 Task: Create an event for the project update with the client.
Action: Mouse pressed left at (378, 251)
Screenshot: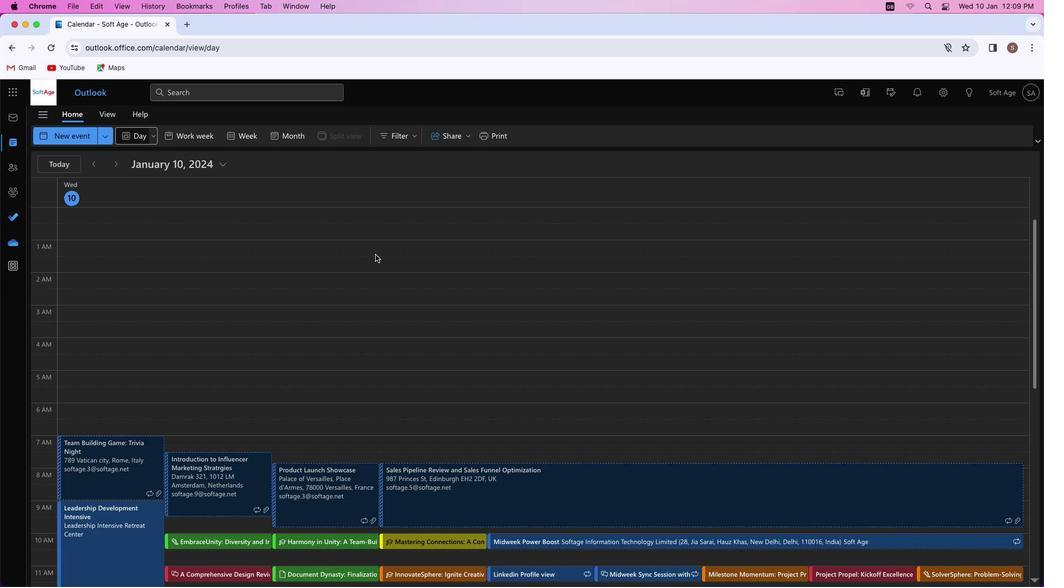 
Action: Mouse moved to (71, 132)
Screenshot: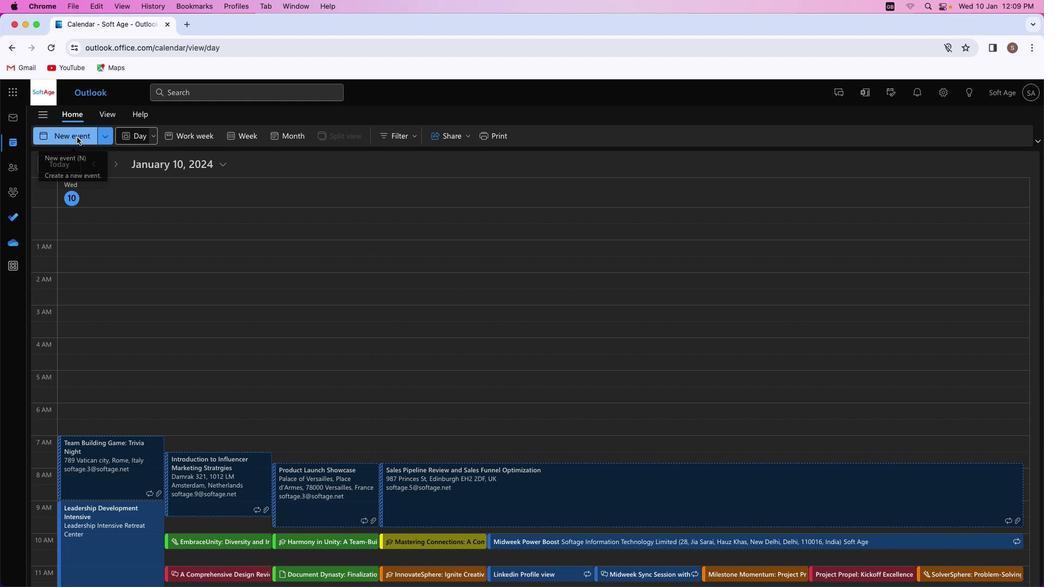 
Action: Mouse pressed left at (71, 132)
Screenshot: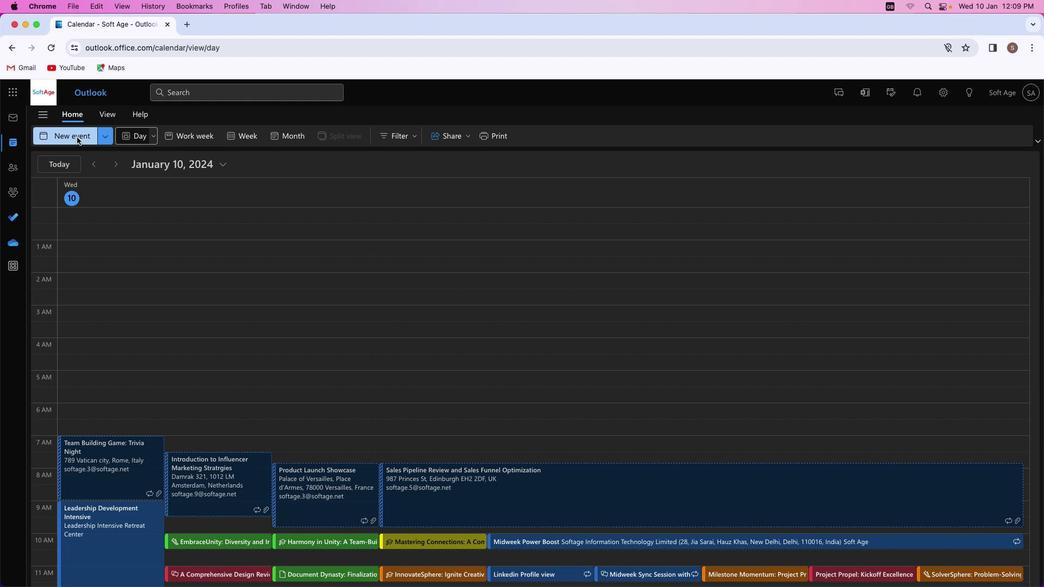 
Action: Mouse moved to (272, 197)
Screenshot: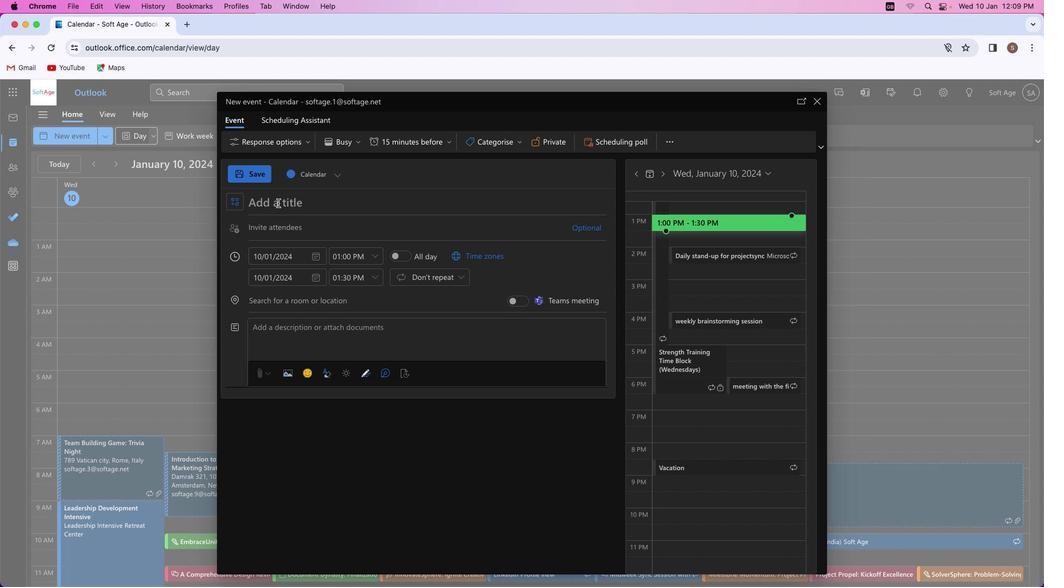 
Action: Mouse pressed left at (272, 197)
Screenshot: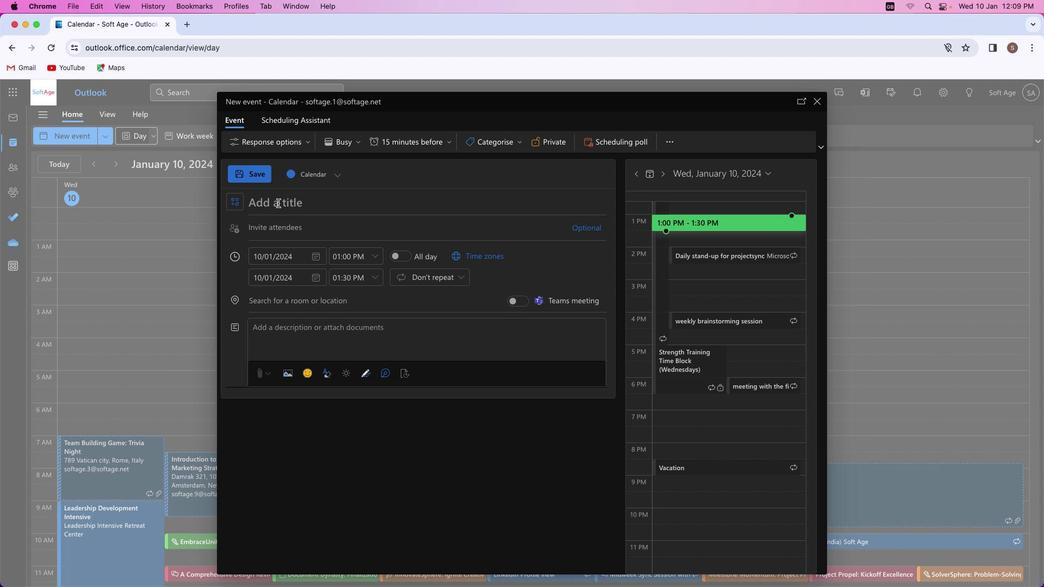 
Action: Key pressed Key.shift'C''l''i''e''n''t'Key.spaceKey.shift'C''o''n''n''e''c''t'Key.shift_r':'Key.spaceKey.shift_r'P''r''o''j''e''c''t'Key.spaceKey.shift_r'U''p''d''a''t''e'Key.spaceKey.shift'S''e''s''s''i''o''n'
Screenshot: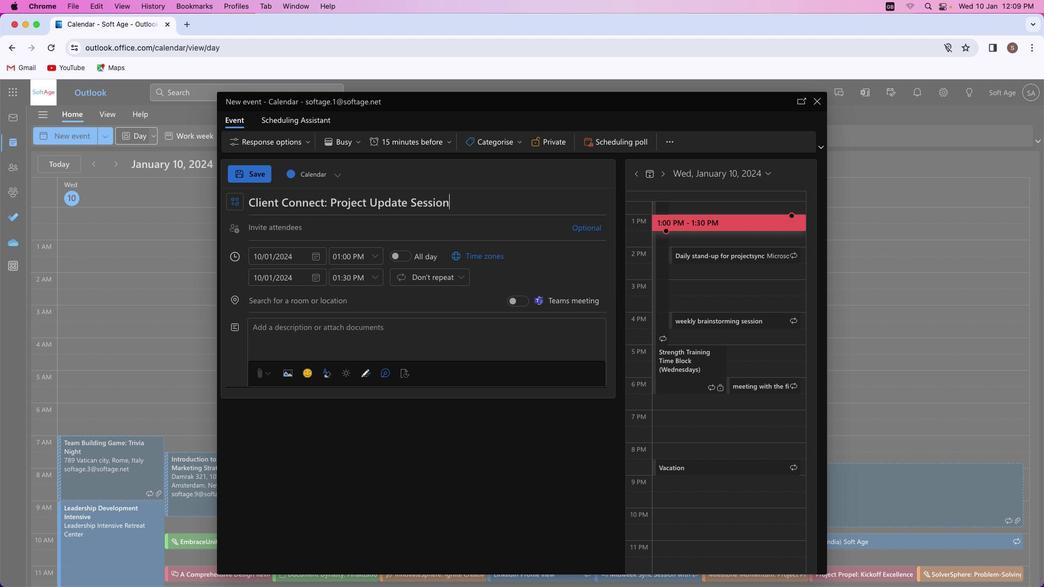 
Action: Mouse moved to (284, 221)
Screenshot: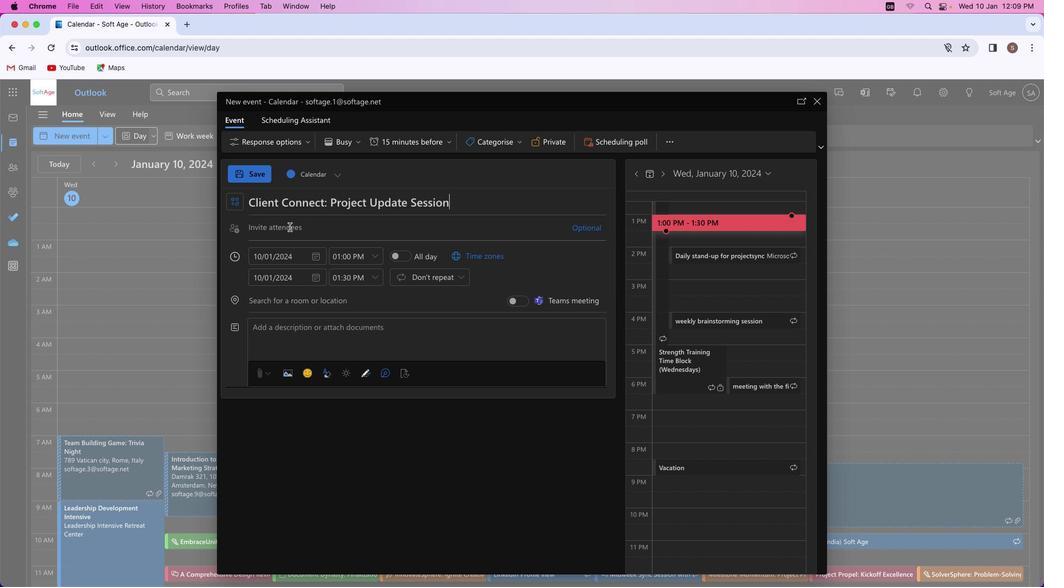 
Action: Mouse pressed left at (284, 221)
Screenshot: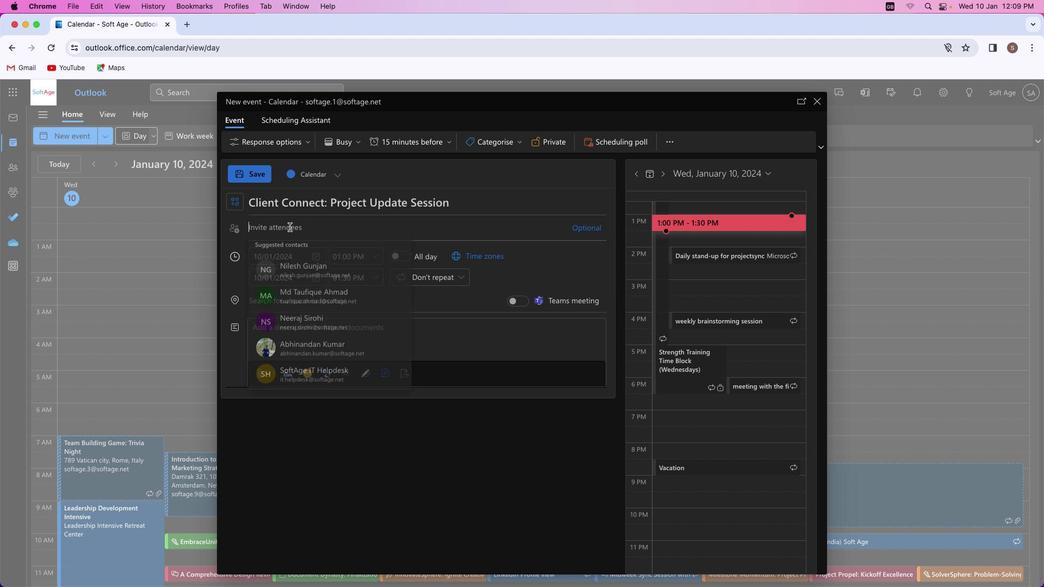 
Action: Mouse moved to (284, 221)
Screenshot: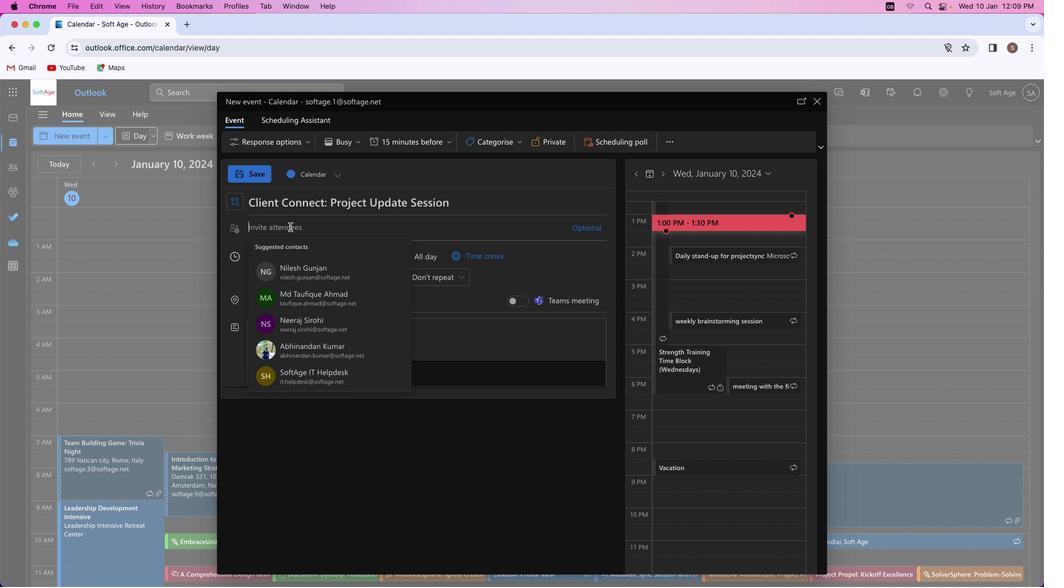 
Action: Key pressed 's''h''i''v''a''m''y''a''d''a''v''s''m''4''1'Key.shift'@''o''u''t''l''o''o''k''.''c''o''m'
Screenshot: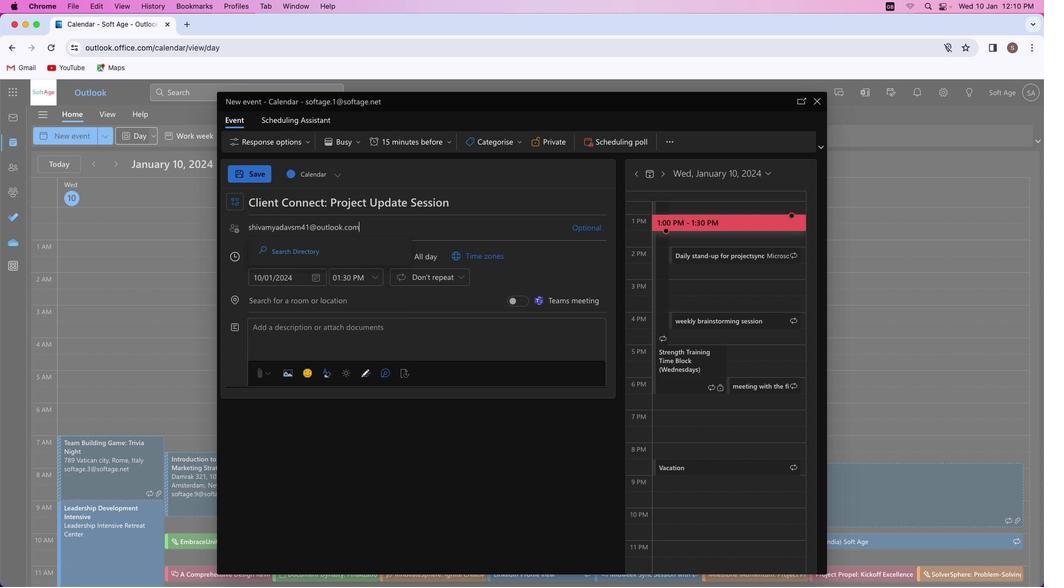 
Action: Mouse moved to (350, 243)
Screenshot: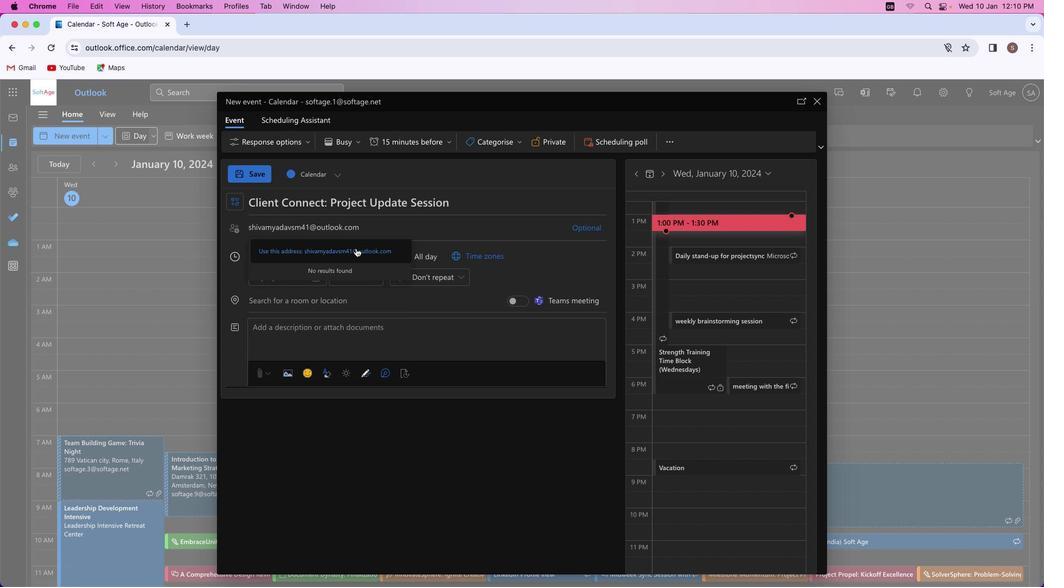 
Action: Mouse pressed left at (350, 243)
Screenshot: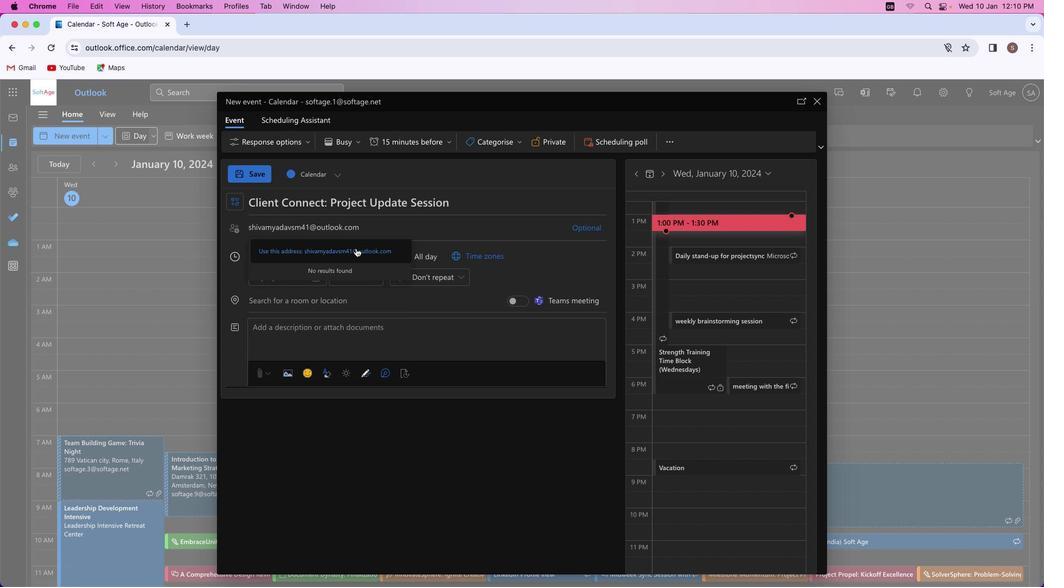 
Action: Mouse moved to (301, 389)
Screenshot: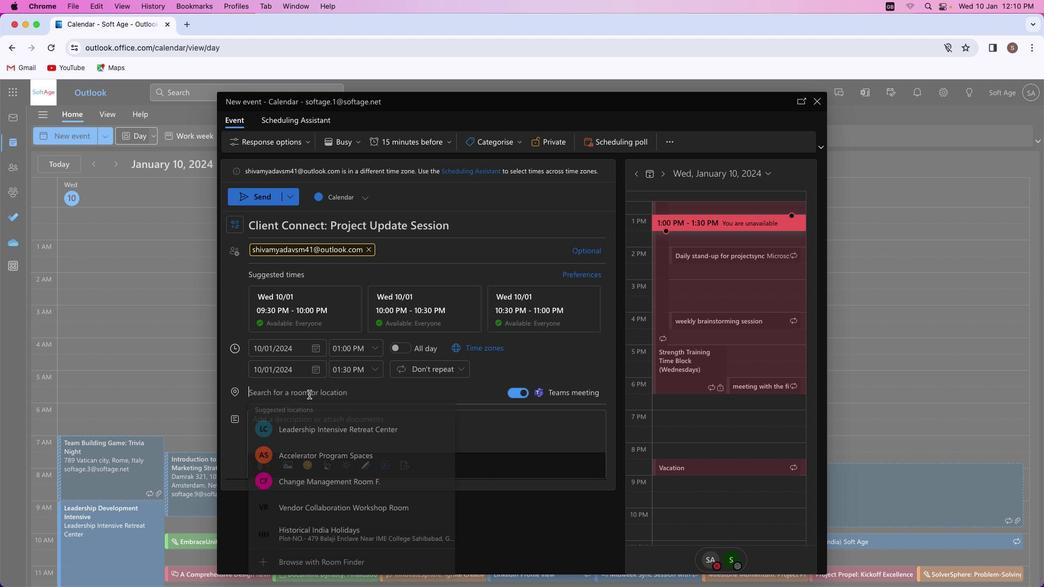 
Action: Mouse pressed left at (301, 389)
Screenshot: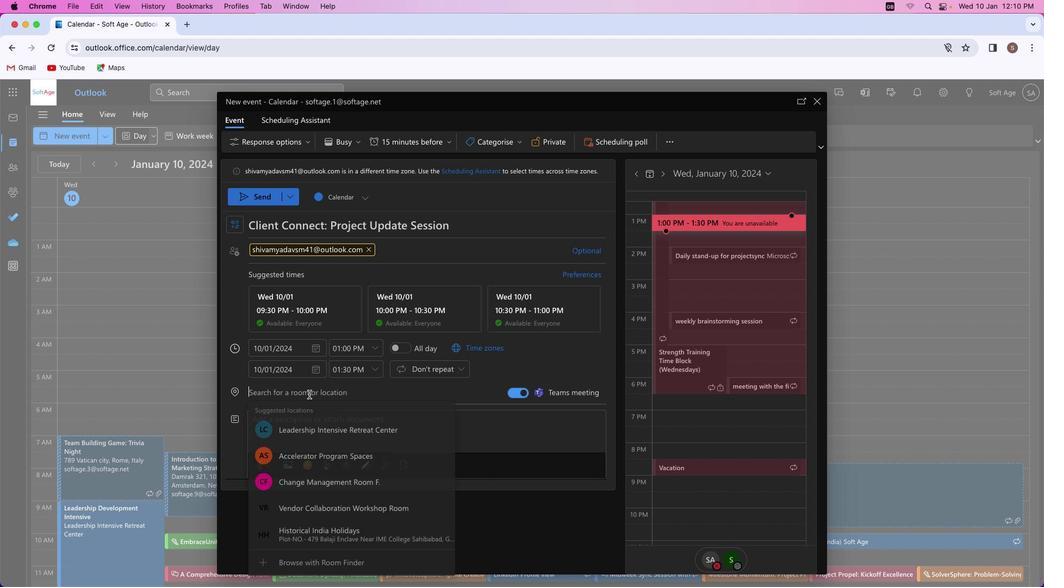 
Action: Mouse moved to (304, 389)
Screenshot: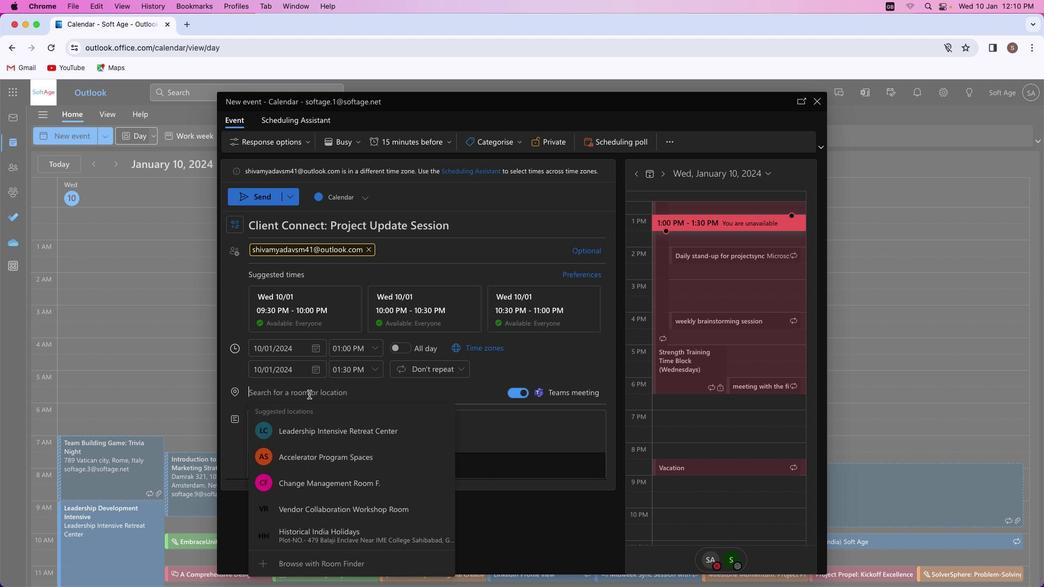 
Action: Key pressed Key.shift'S''o''f''t''a''g''e'Key.spaceKey.shift_r'I''n''f''o''r''m''a''t''i''o''n'Key.spaceKey.shift'T''e''c''h''n''o''l''o''g''y'Key.spaceKey.shift_r'L''i''m''i''t''e''d'
Screenshot: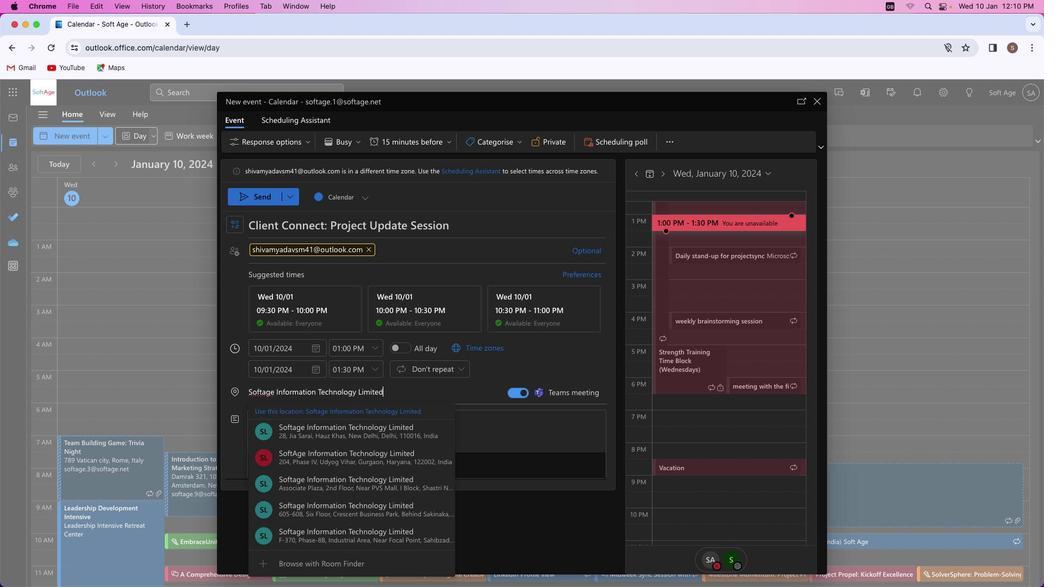 
Action: Mouse moved to (372, 430)
Screenshot: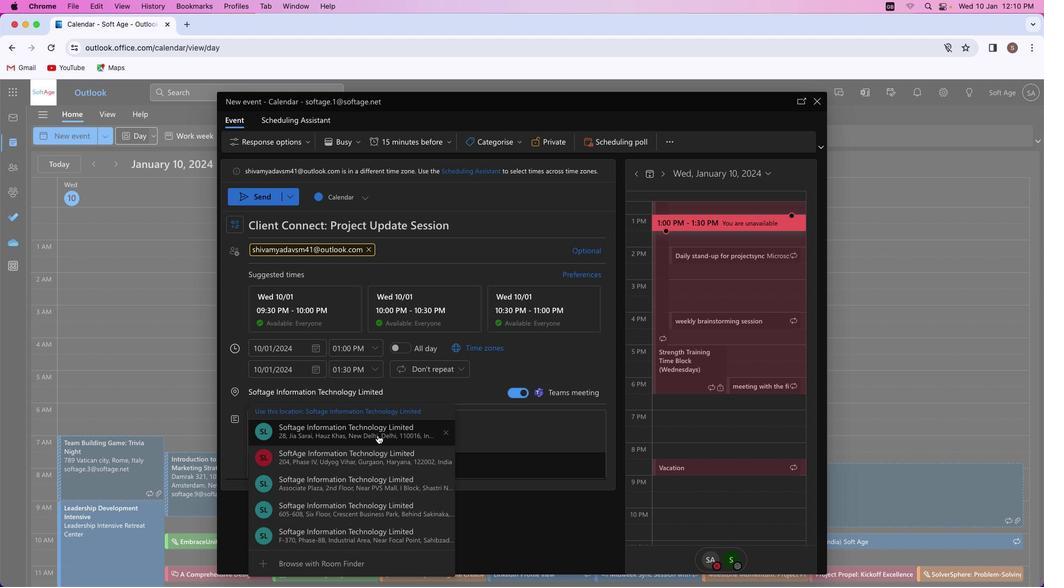 
Action: Mouse pressed left at (372, 430)
Screenshot: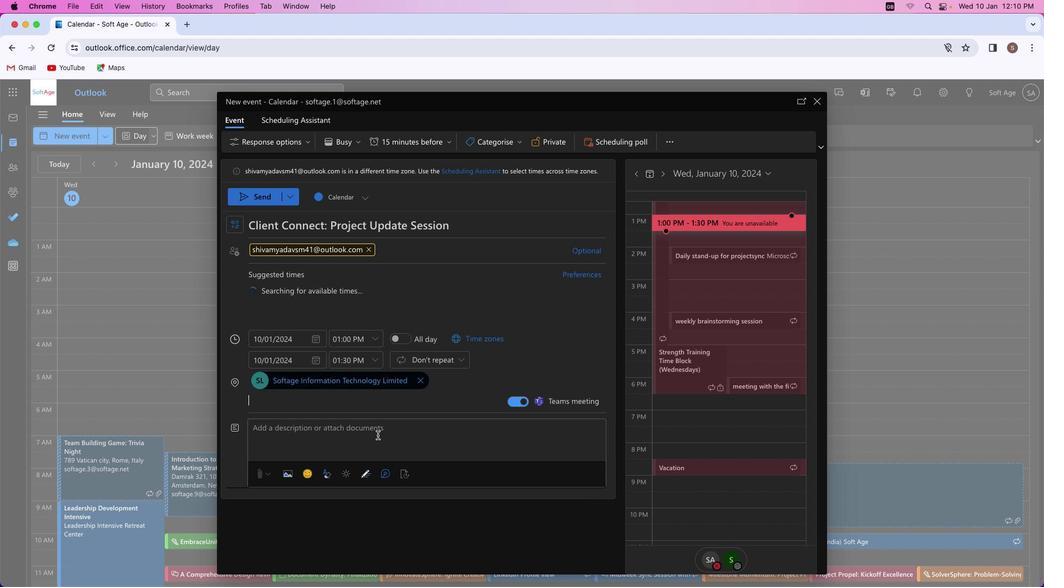
Action: Mouse moved to (574, 242)
Screenshot: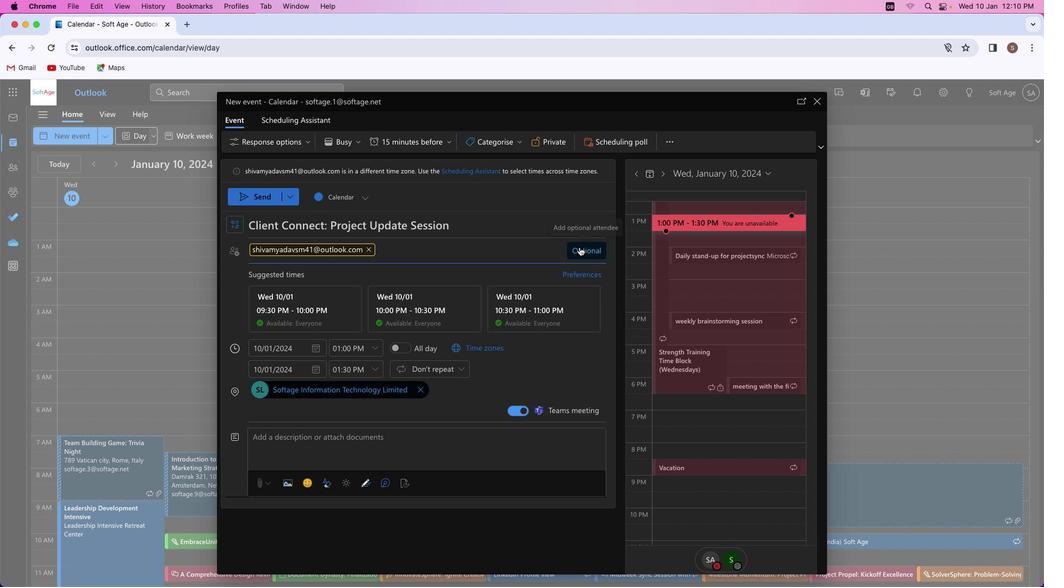 
Action: Mouse pressed left at (574, 242)
Screenshot: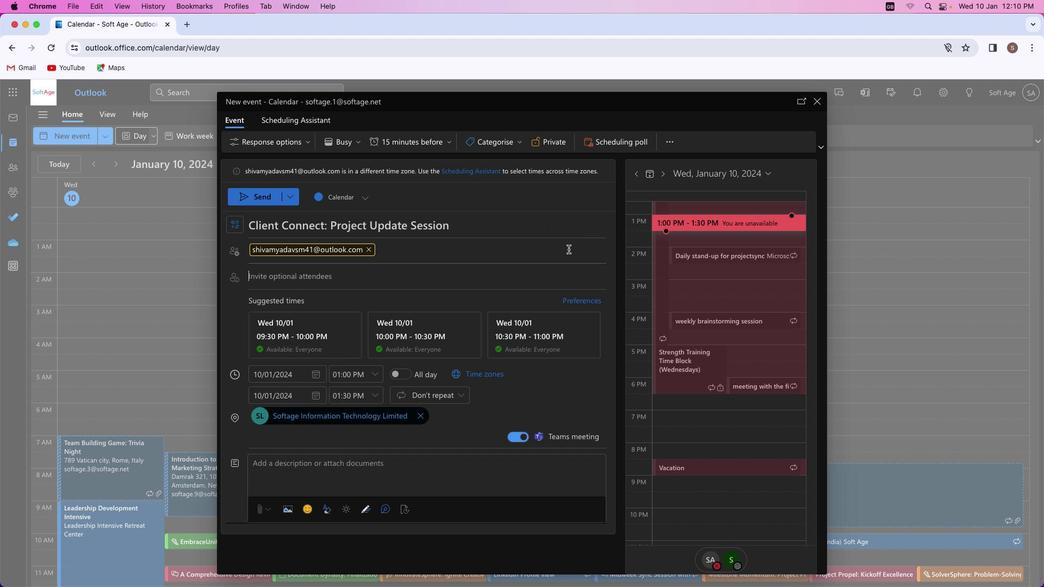 
Action: Mouse moved to (325, 271)
Screenshot: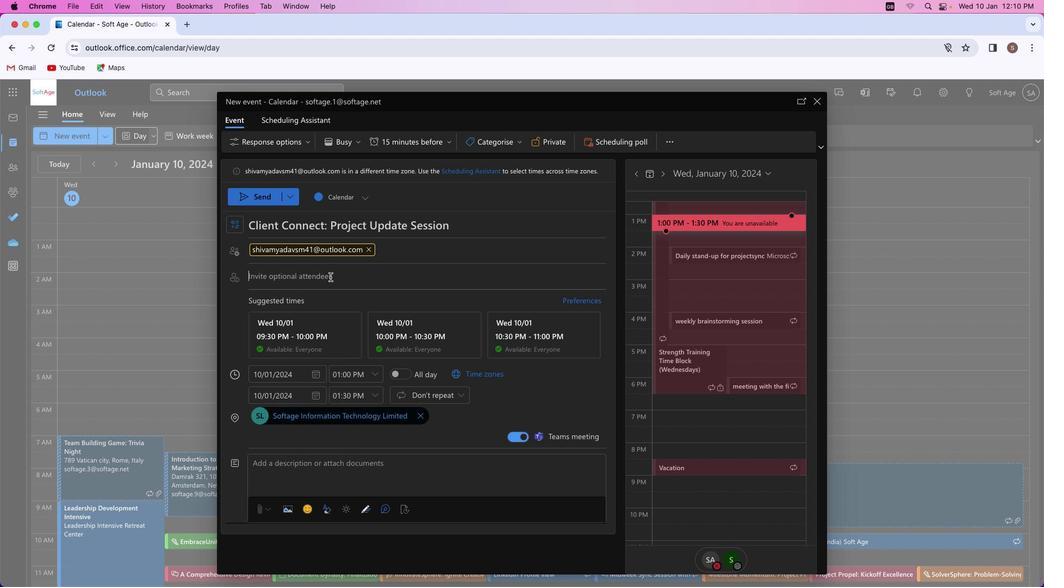 
Action: Key pressed Key.shift'A''k''a''s''h''r''a''j''p''u''t'Key.shift'@''o''u''t''l''o''o''k''.''c''o''m'
Screenshot: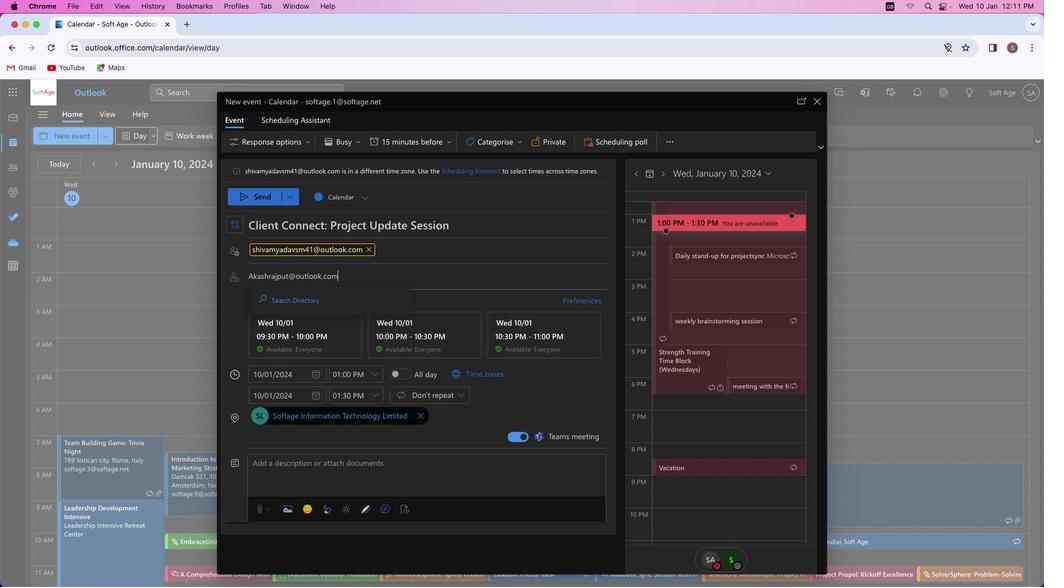 
Action: Mouse moved to (391, 296)
Screenshot: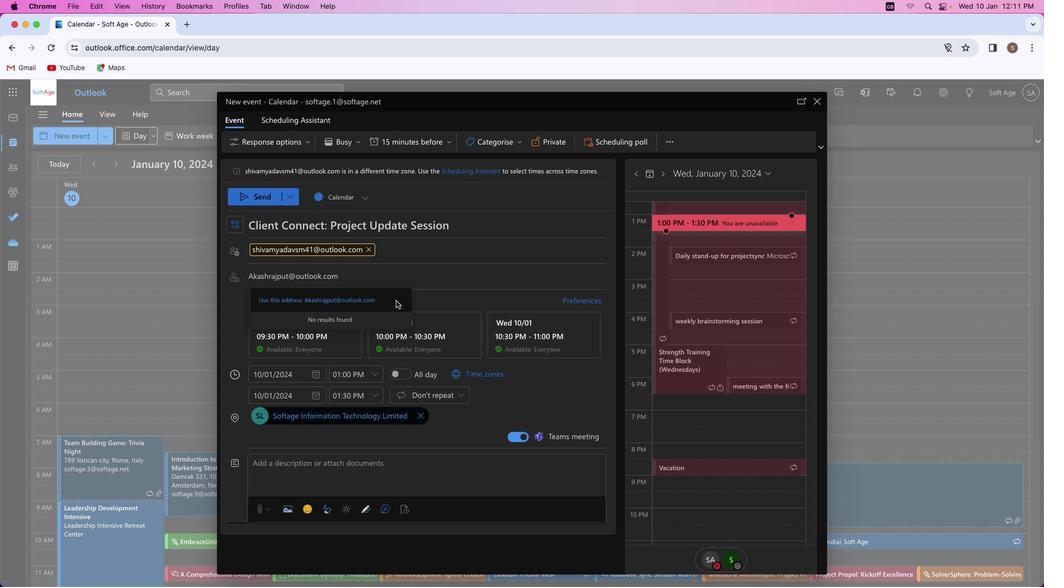 
Action: Mouse pressed left at (391, 296)
Screenshot: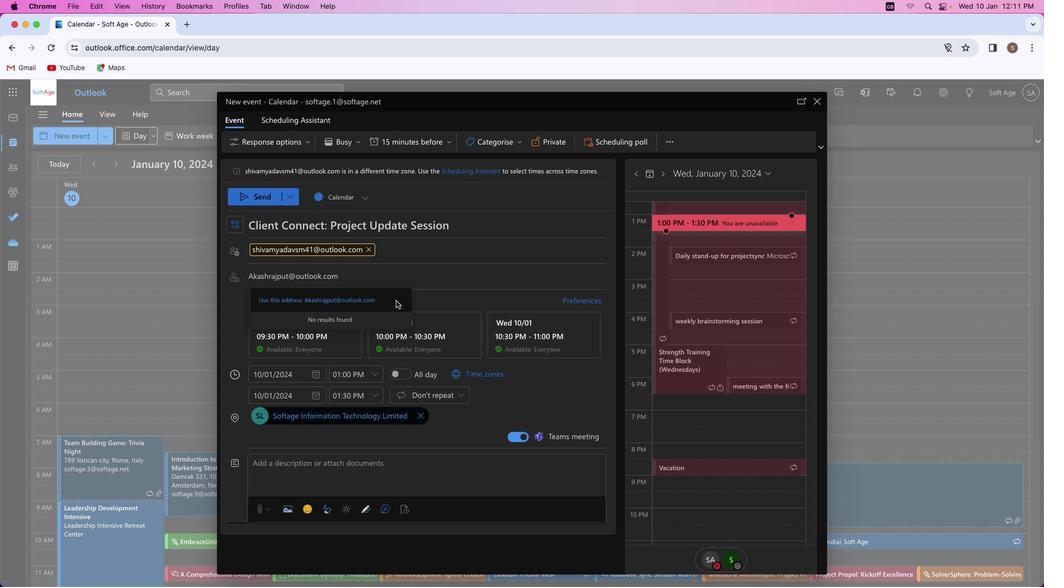 
Action: Mouse moved to (340, 294)
Screenshot: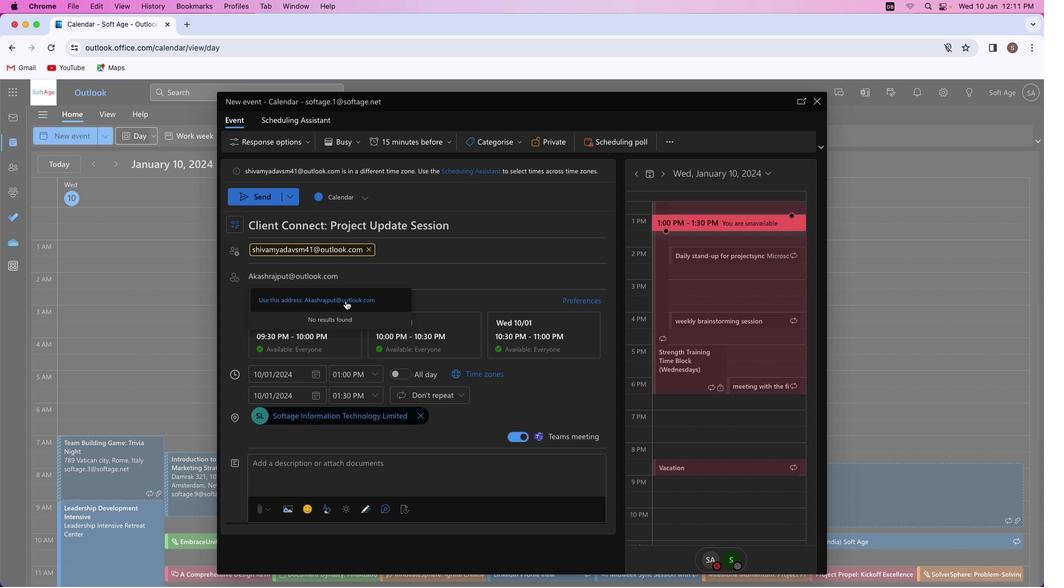 
Action: Mouse pressed left at (340, 294)
Screenshot: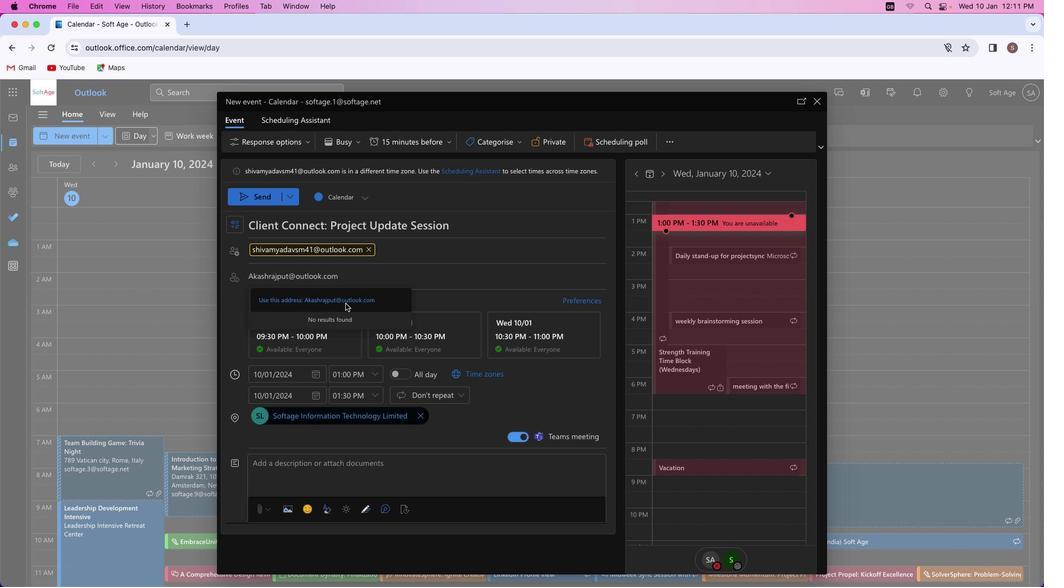 
Action: Mouse moved to (349, 469)
Screenshot: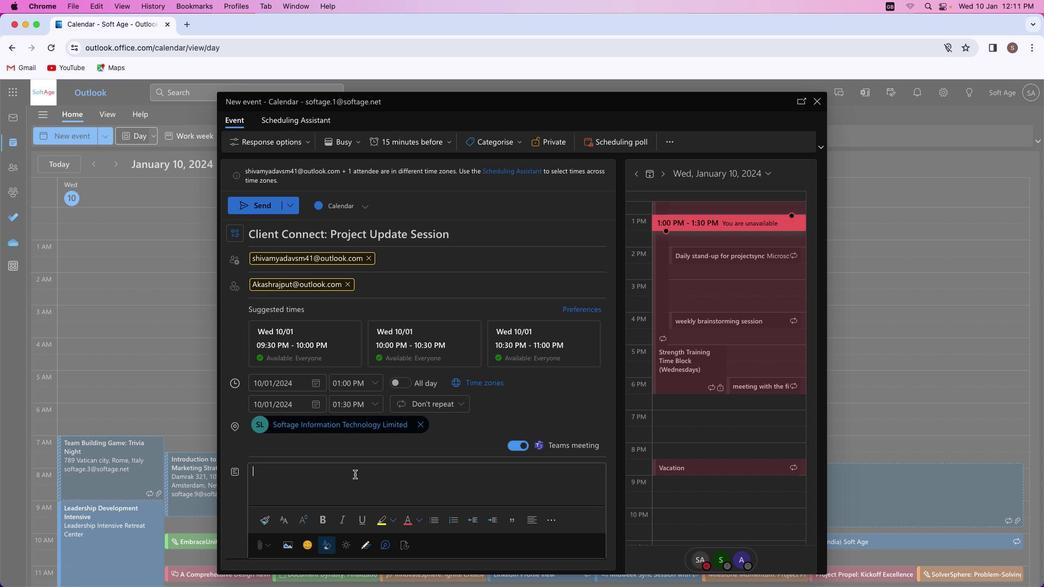 
Action: Mouse pressed left at (349, 469)
Screenshot: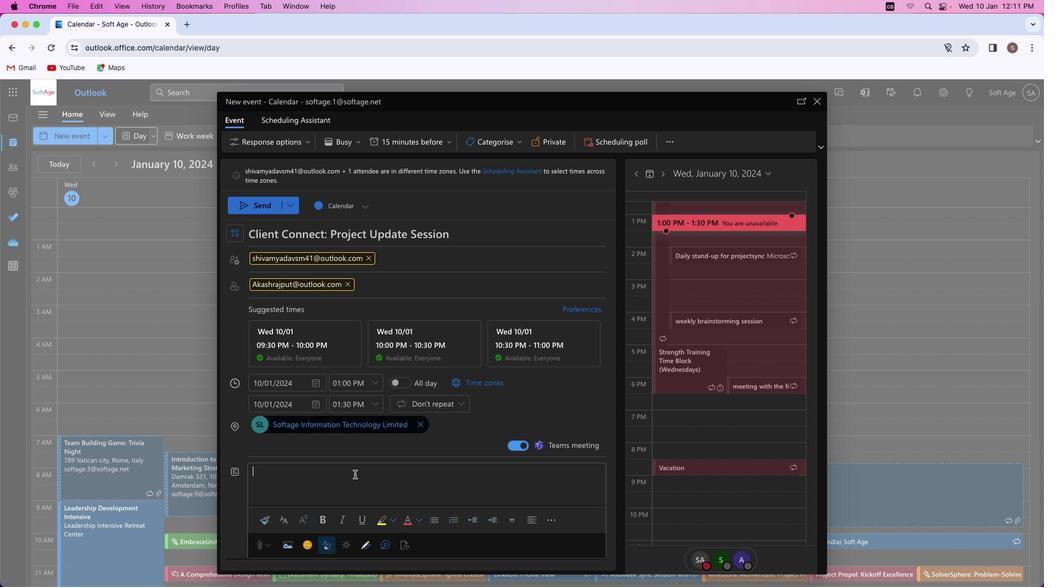 
Action: Mouse moved to (353, 467)
Screenshot: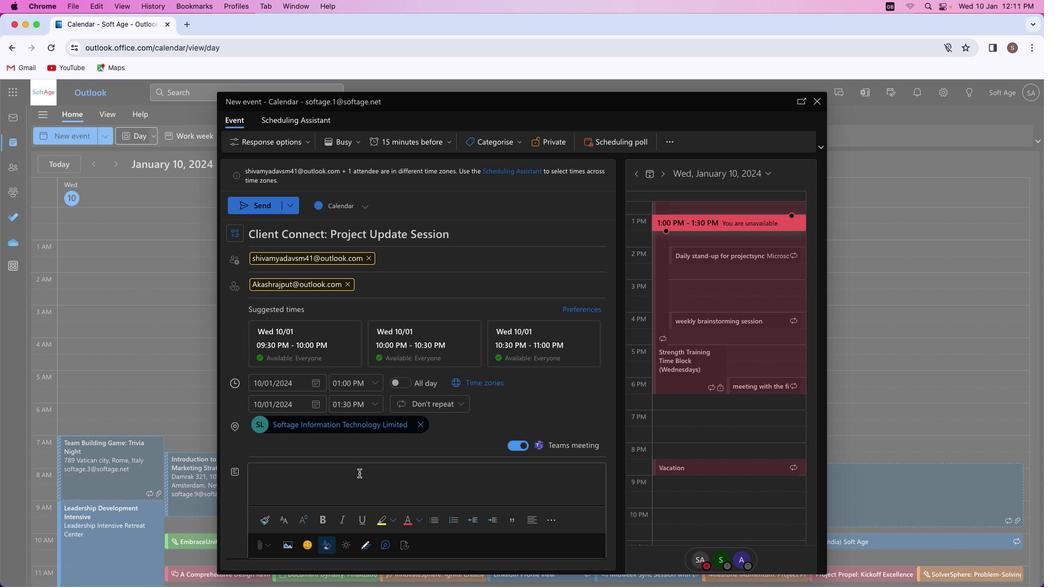 
Action: Key pressed Key.shift'E''n''g''a''g''e'Key.space'i''n'Key.space'c''l''i''e''n''t'Key.space'c''o''n''n''e''c''t'','Key.space'a'Key.space't''a''i''l''o''r''e''d'Key.space's''e''s''s''i''o''n'Key.space'f''o''r'Key.space'p''r''o''j''e''c''t'Key.space'u''p''d''a''t''e''s''.'Key.spaceKey.shift'A''l''i''g''n'Key.space's''t''r''a''t''e''g''i''e''s'','Key.space'a''d''d''r''e''s''s'Key.space'q''u''e''r''i''e''s'','Key.space'a''n''d'Key.space'f''o''s''t''e''r'Key.space'c''o''l''l''a''b''o''r''a''t''i''o''n'','Key.space'e''n''s''u''r''i''n''g'Key.space't''r''a''n''s''p''a''r''e''n''c''y'Key.space'a''n''d'Key.space'c''l''i''e''n''t'Key.space's''a''t''i''s''f''a''c''t''i''o''n'Key.space't''h''r''o''u''g''h''o''u''t'Key.space't''h''e'Key.space'p''r''o''j''e''c''t'Key.space'l''i''f''e''c''y''c''l''e''.'
Screenshot: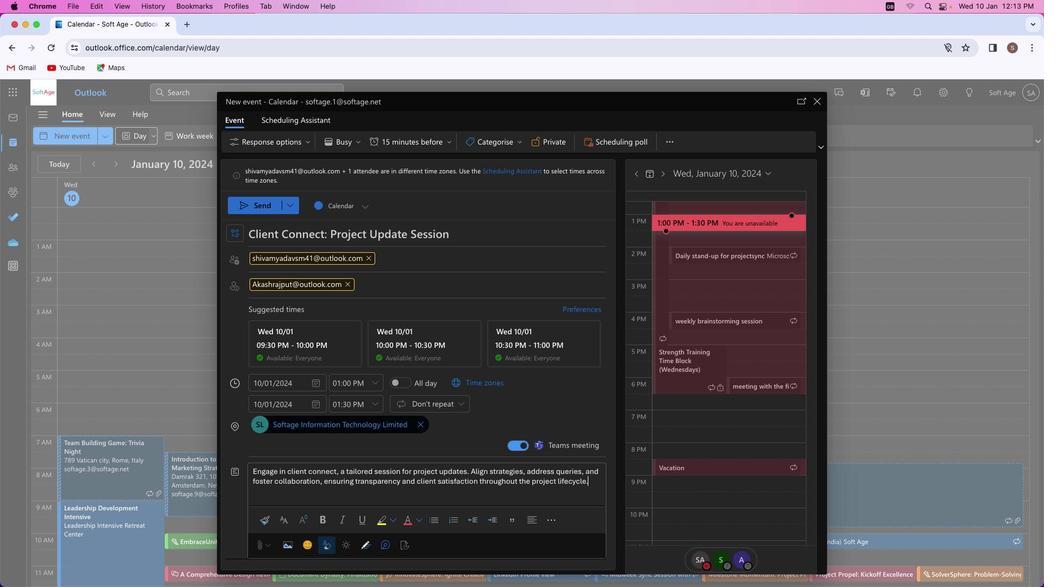 
Action: Mouse moved to (460, 466)
Screenshot: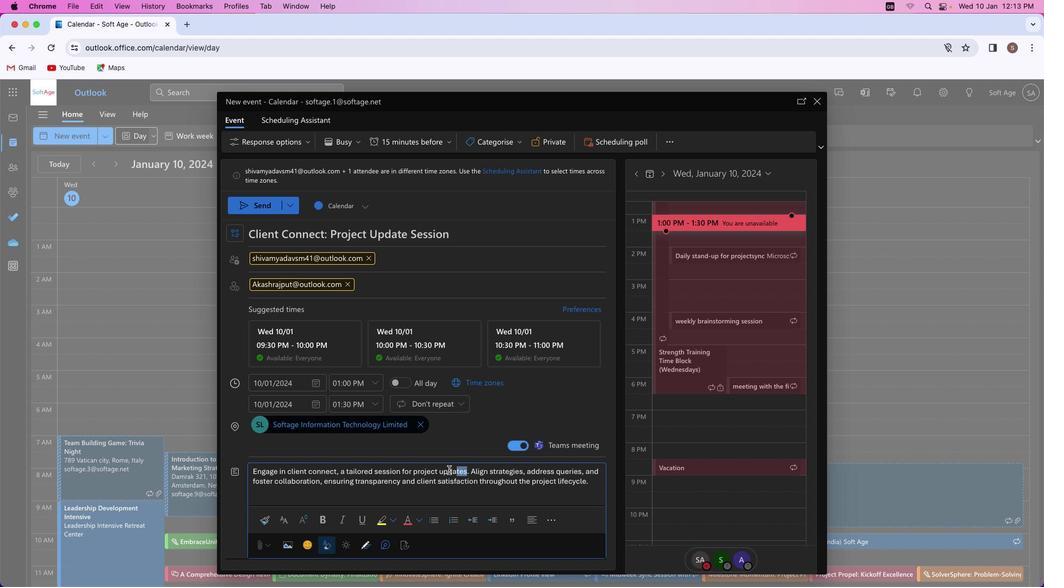 
Action: Mouse pressed left at (460, 466)
Screenshot: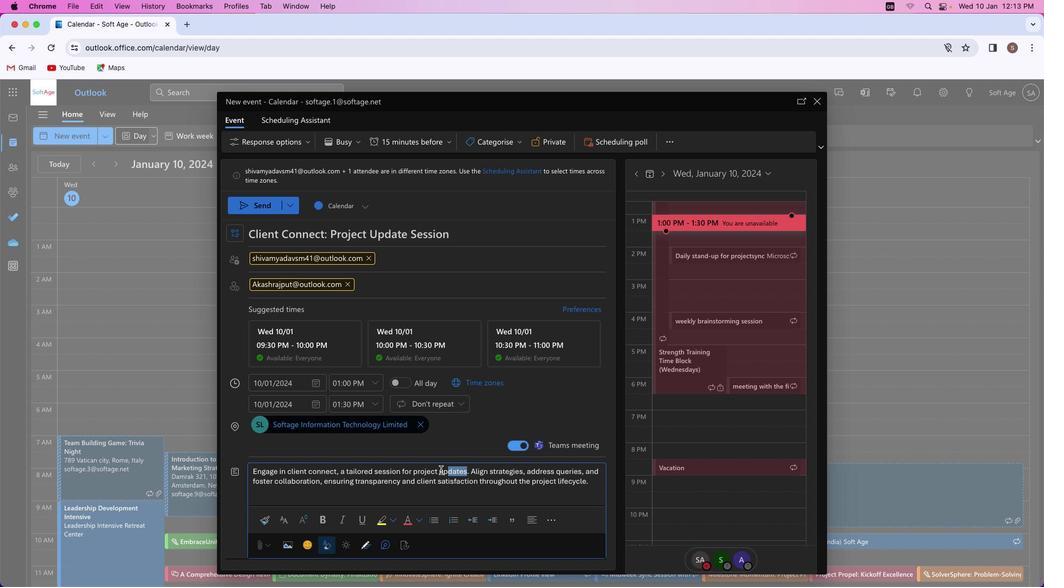 
Action: Mouse moved to (319, 514)
Screenshot: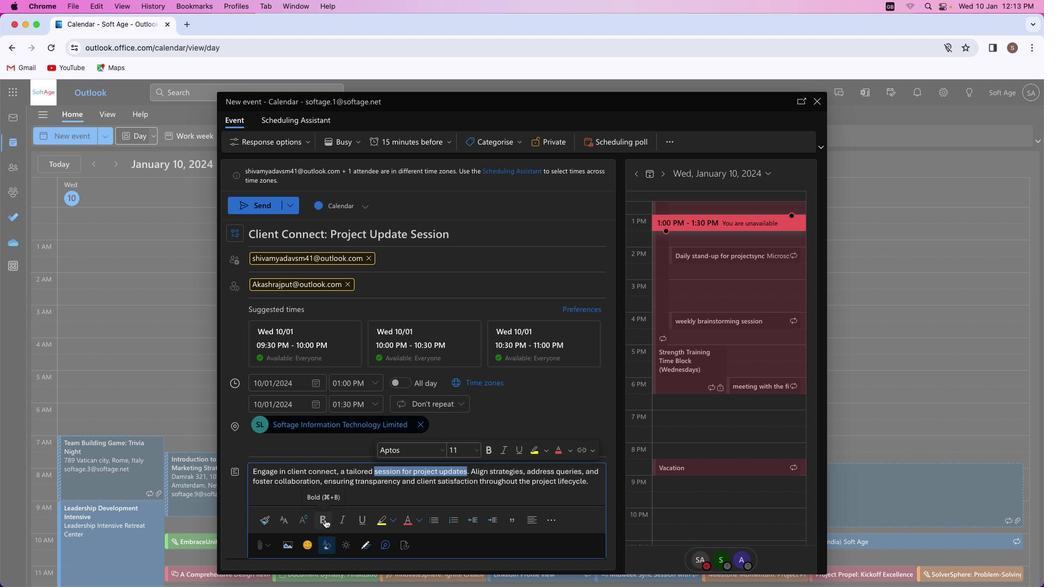 
Action: Mouse pressed left at (319, 514)
Screenshot: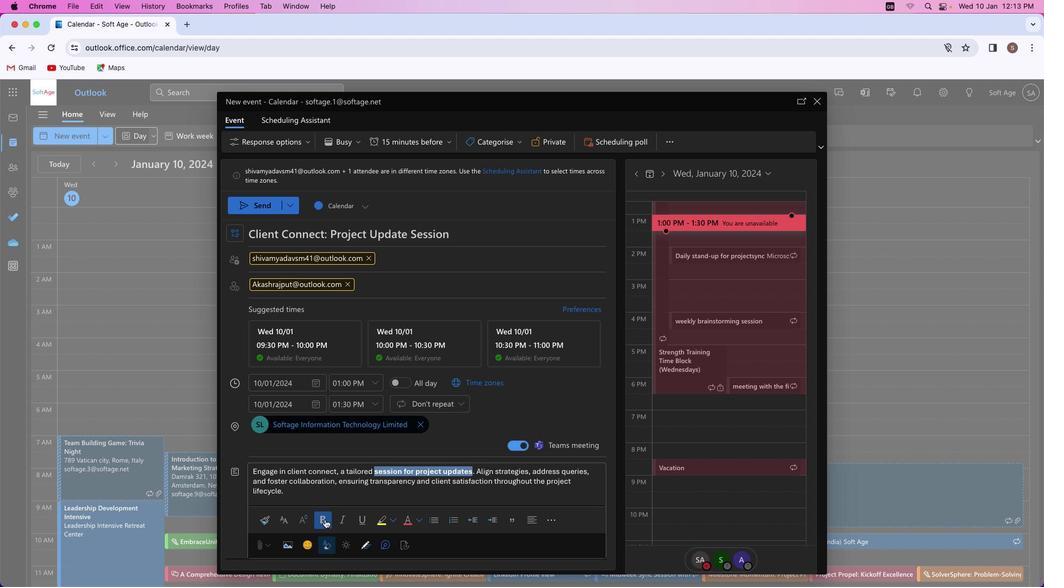 
Action: Mouse moved to (334, 515)
Screenshot: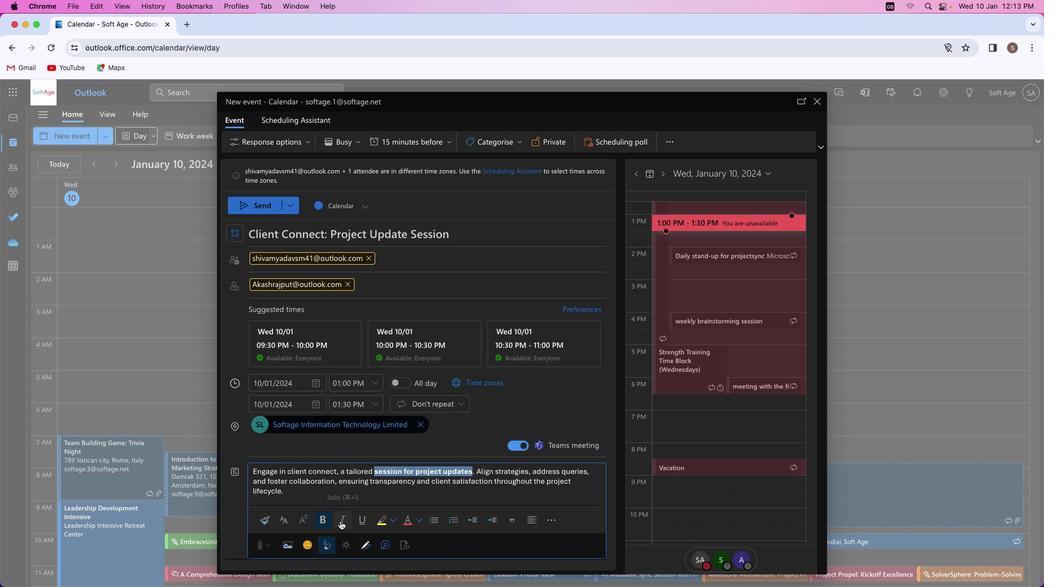 
Action: Mouse pressed left at (334, 515)
Screenshot: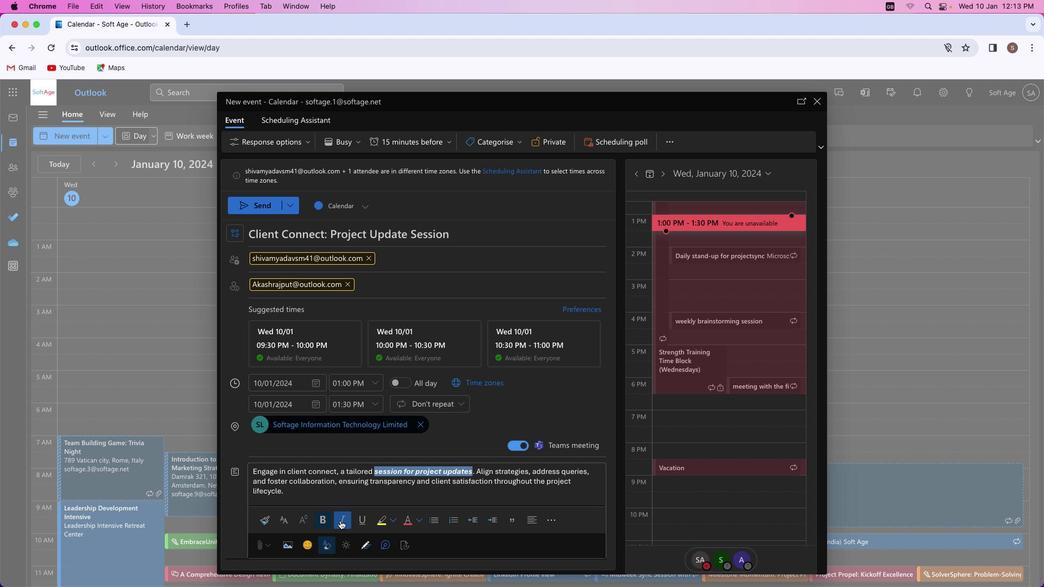 
Action: Mouse moved to (414, 513)
Screenshot: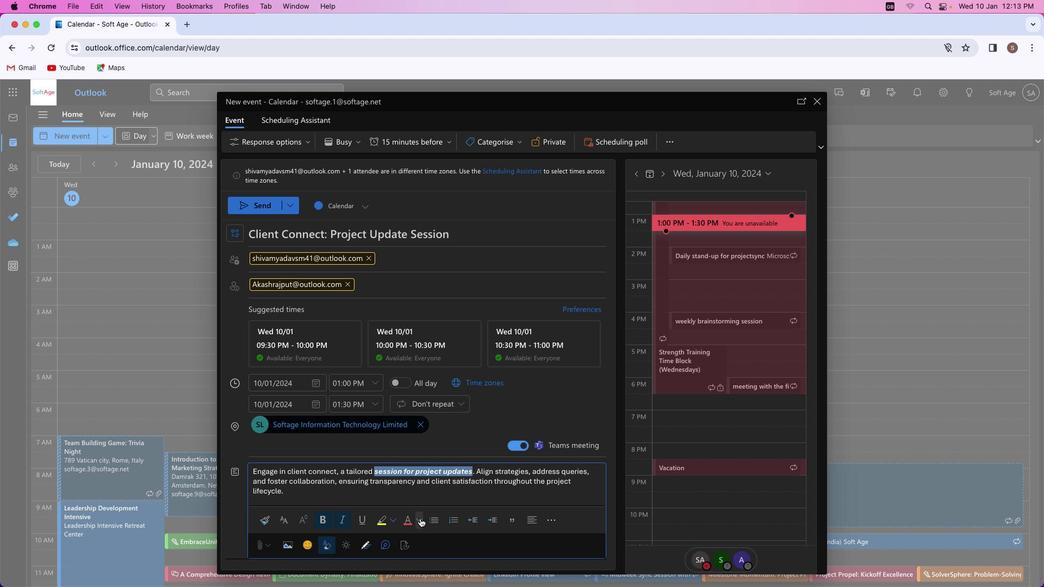 
Action: Mouse pressed left at (414, 513)
Screenshot: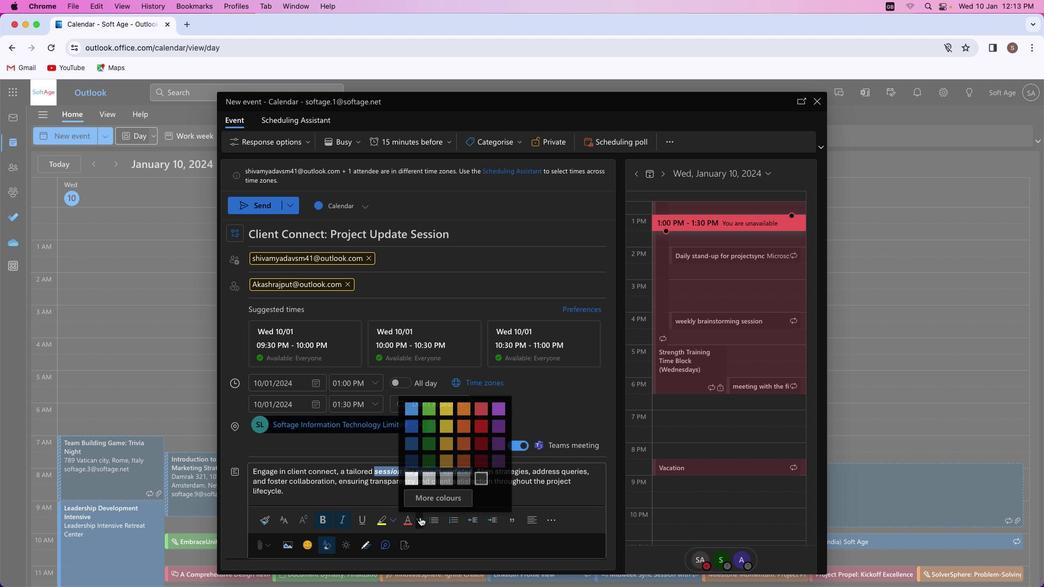 
Action: Mouse moved to (423, 459)
Screenshot: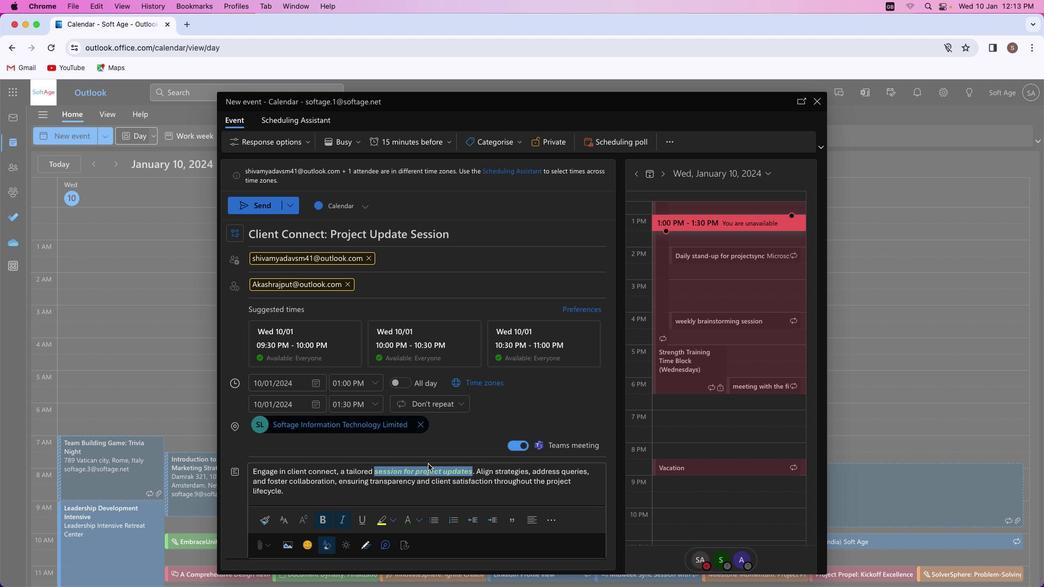 
Action: Mouse pressed left at (423, 459)
Screenshot: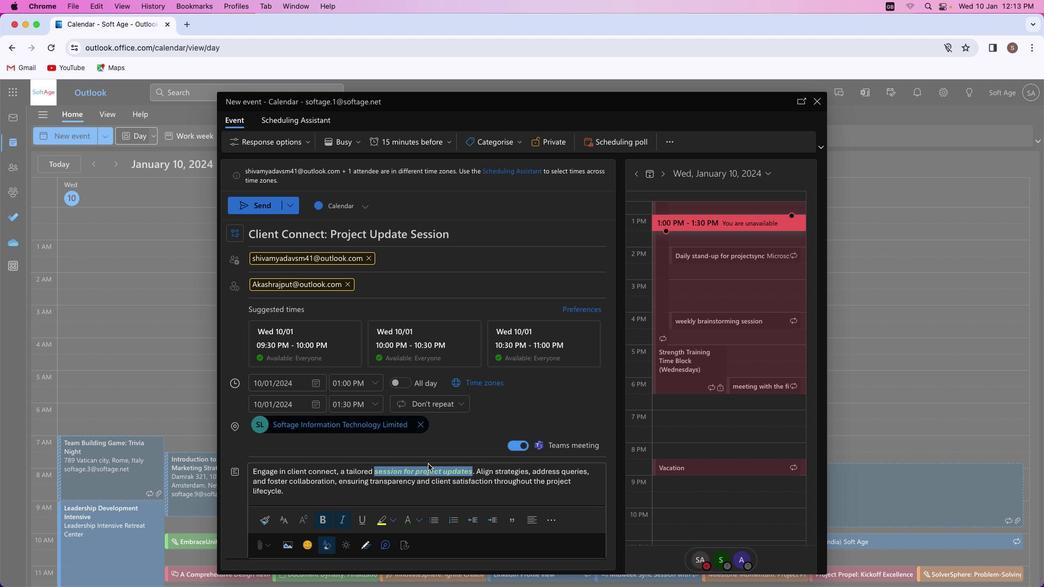 
Action: Mouse moved to (499, 494)
Screenshot: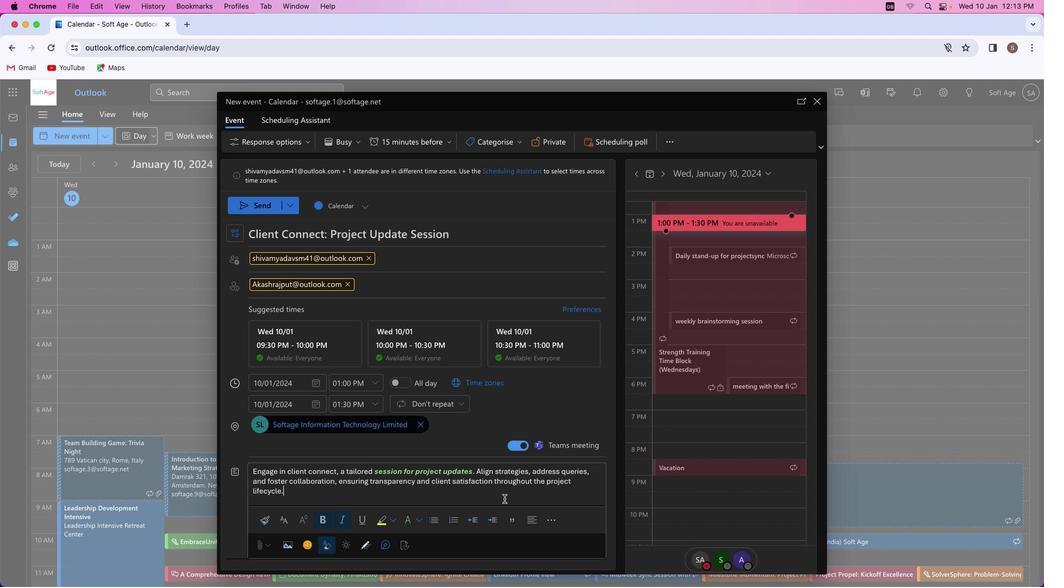 
Action: Mouse pressed left at (499, 494)
Screenshot: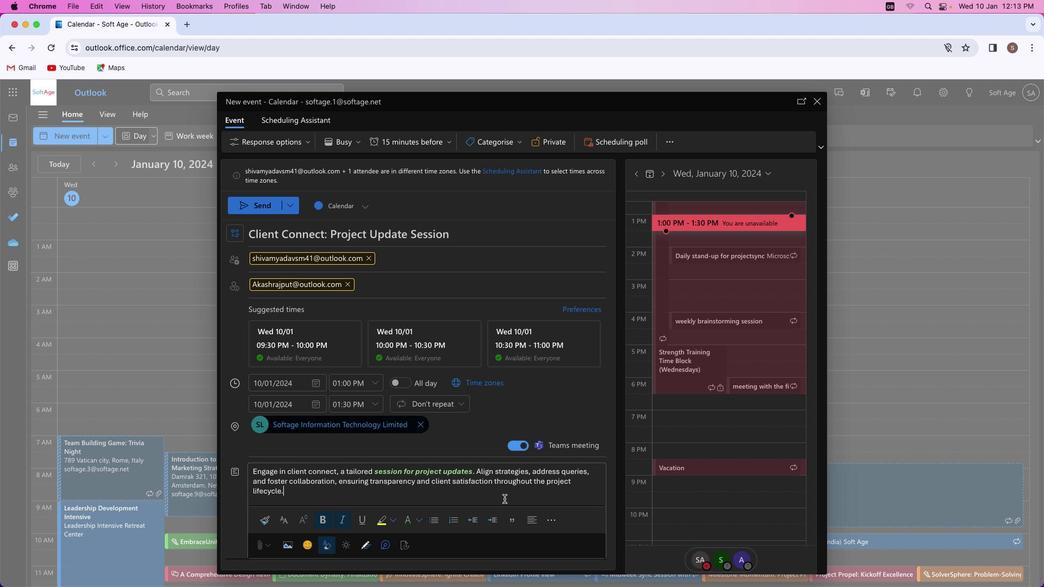 
Action: Mouse moved to (331, 465)
Screenshot: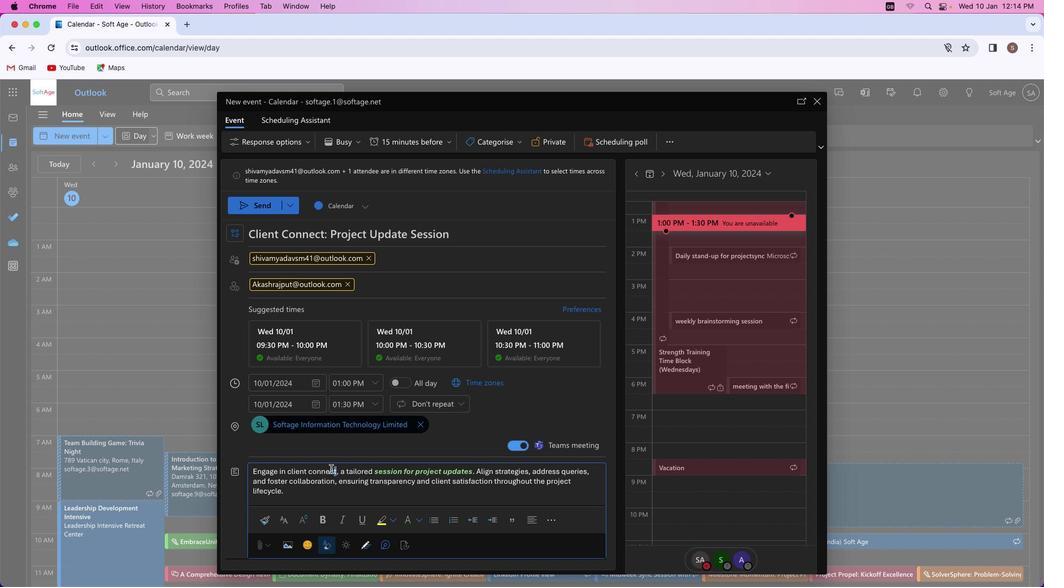 
Action: Mouse pressed left at (331, 465)
Screenshot: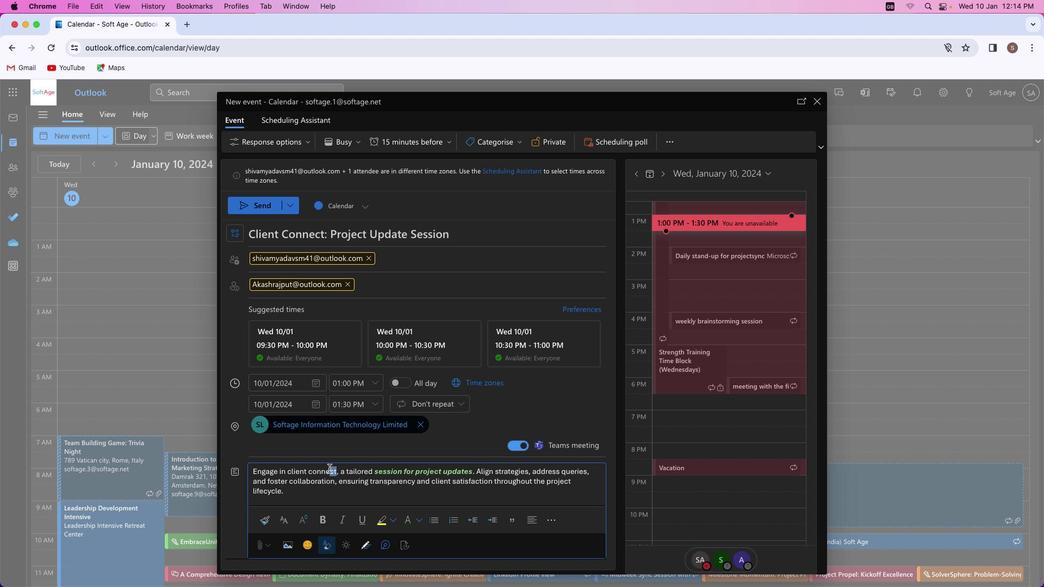 
Action: Mouse moved to (315, 512)
Screenshot: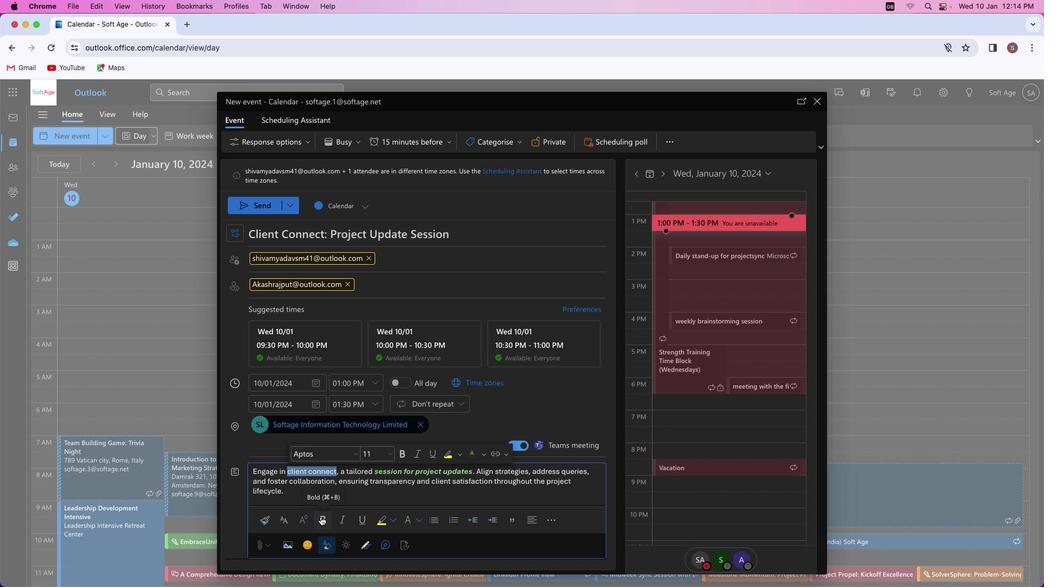 
Action: Mouse pressed left at (315, 512)
Screenshot: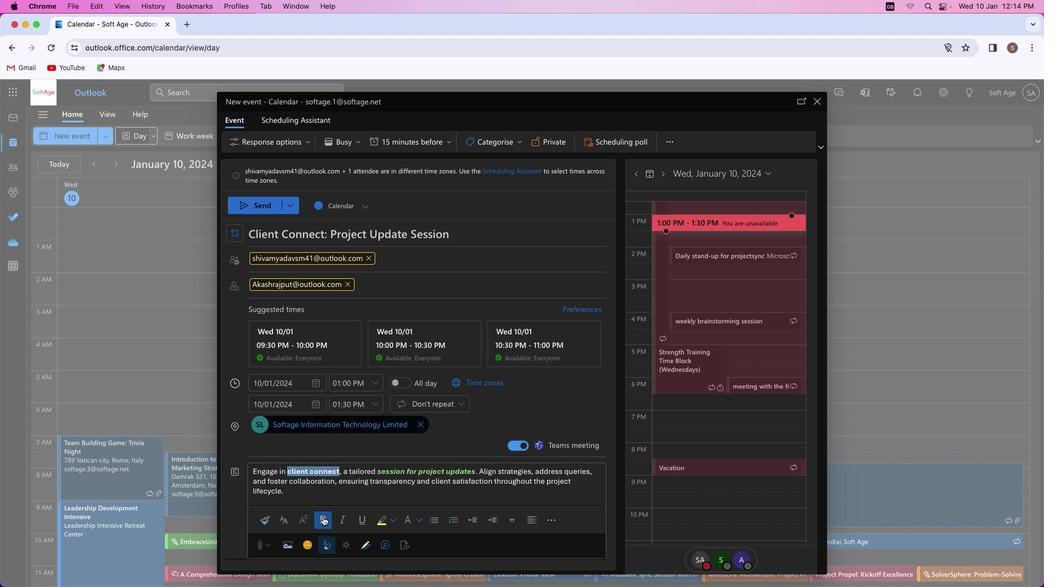 
Action: Mouse moved to (400, 518)
Screenshot: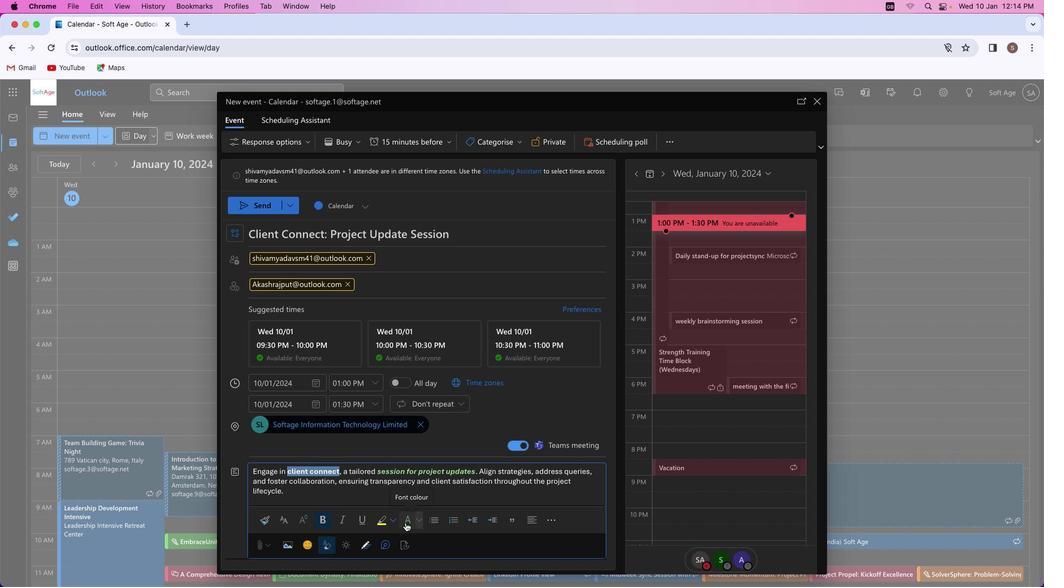 
Action: Mouse pressed left at (400, 518)
Screenshot: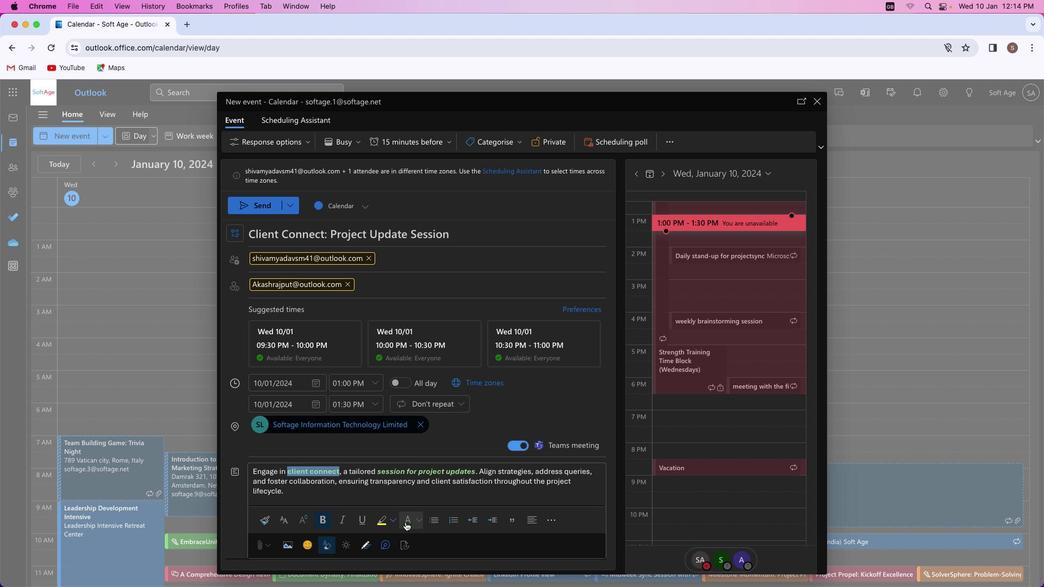 
Action: Mouse moved to (381, 497)
Screenshot: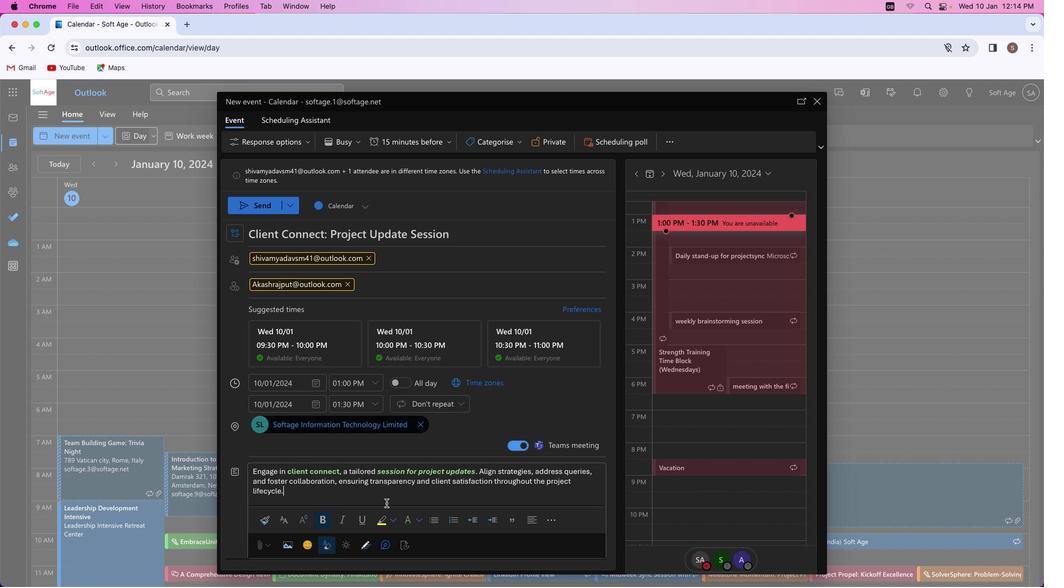 
Action: Mouse pressed left at (381, 497)
Screenshot: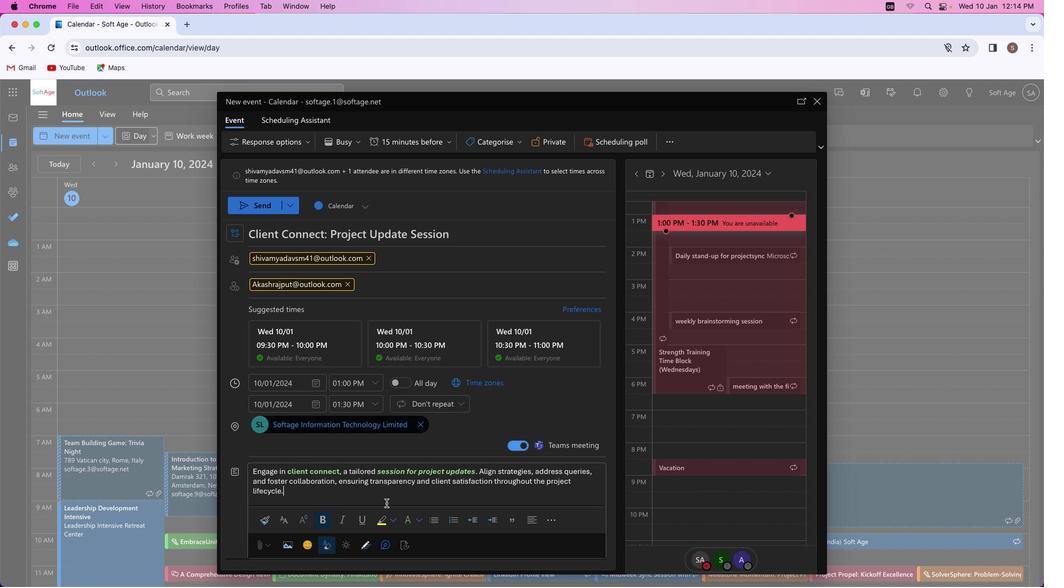 
Action: Mouse moved to (318, 494)
Screenshot: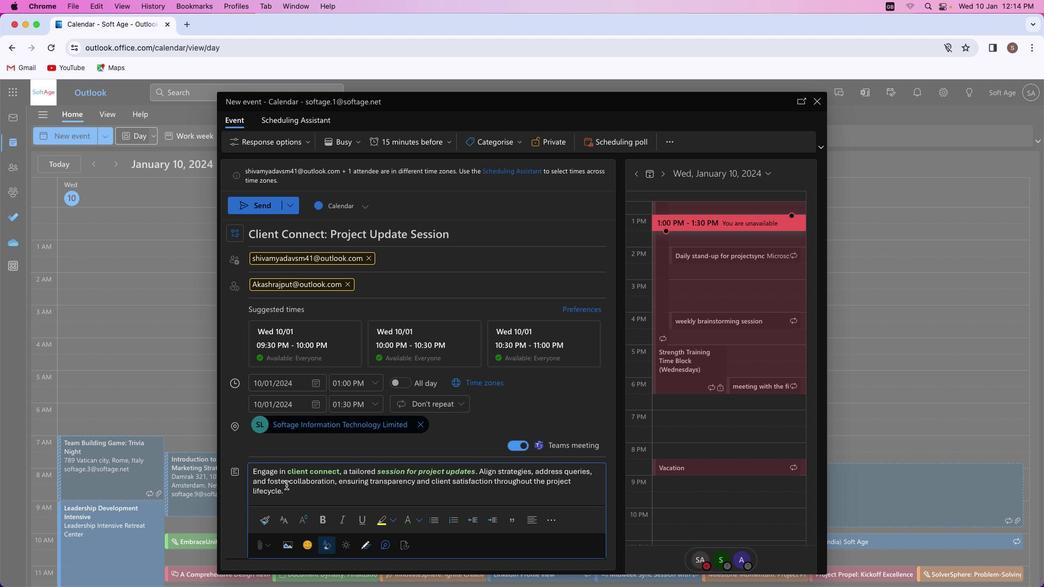 
Action: Mouse pressed left at (318, 494)
Screenshot: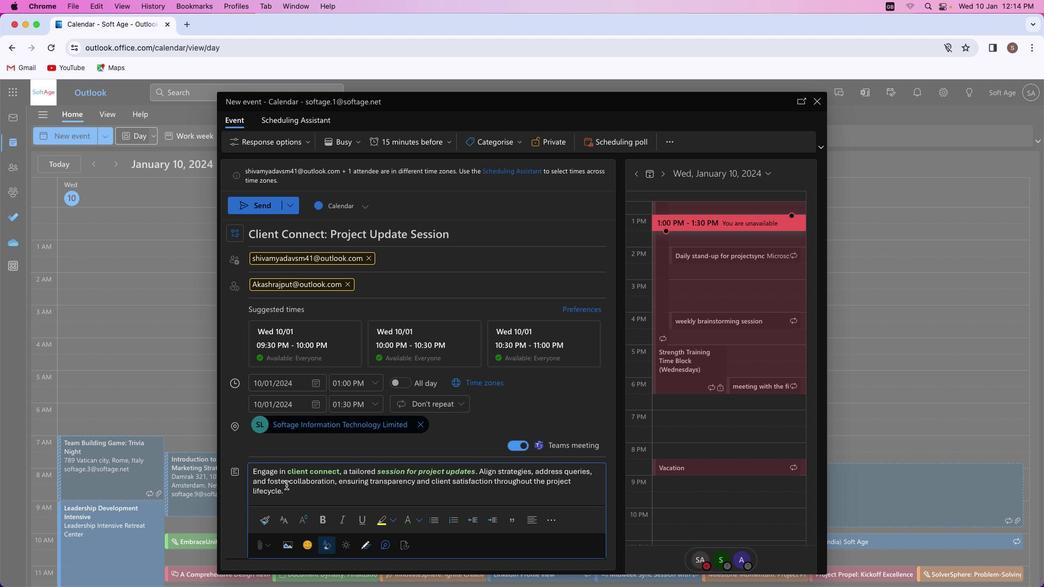 
Action: Mouse moved to (385, 514)
Screenshot: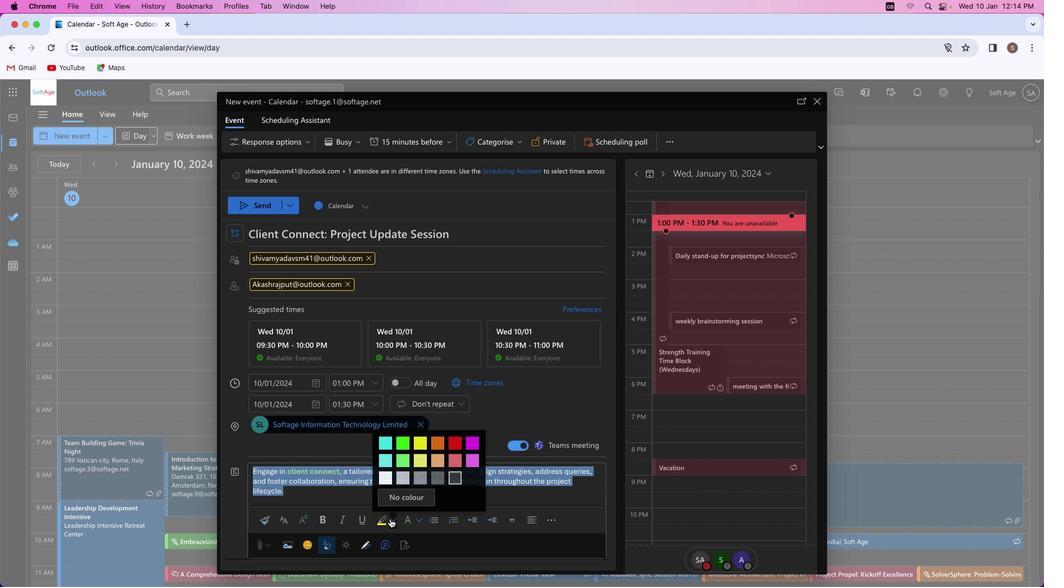 
Action: Mouse pressed left at (385, 514)
Screenshot: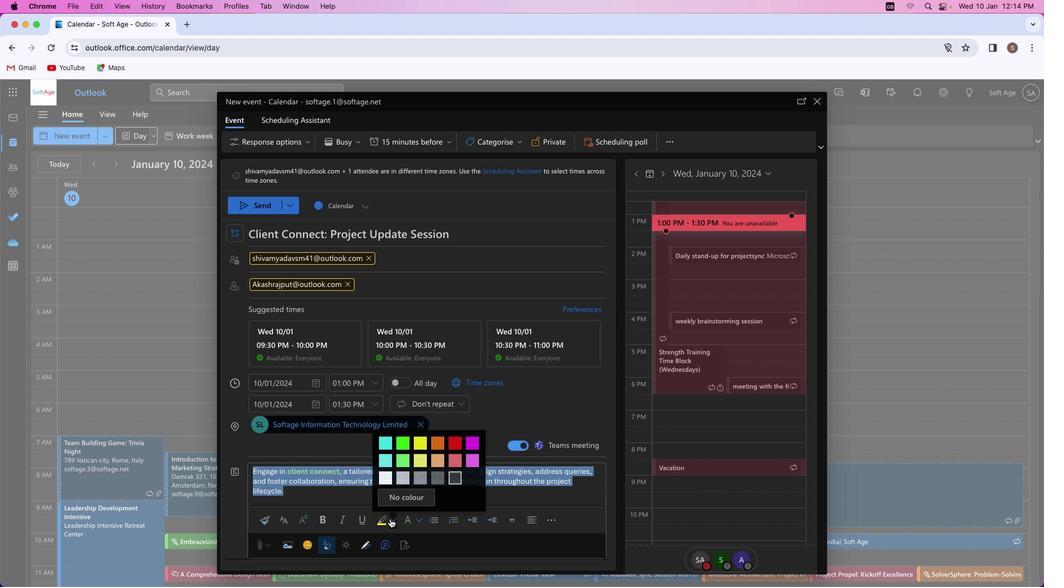 
Action: Mouse moved to (393, 472)
Screenshot: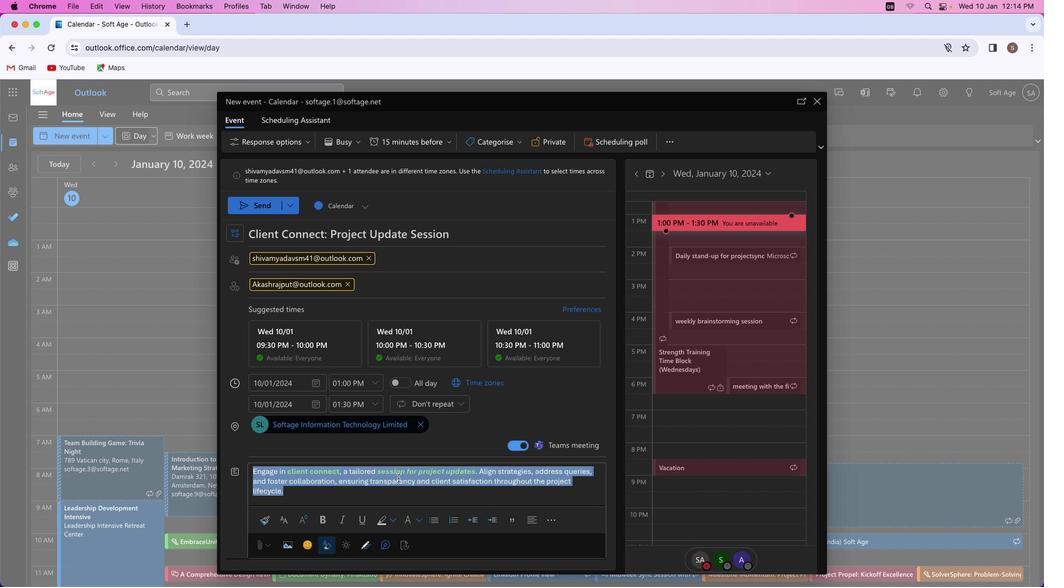 
Action: Mouse pressed left at (393, 472)
Screenshot: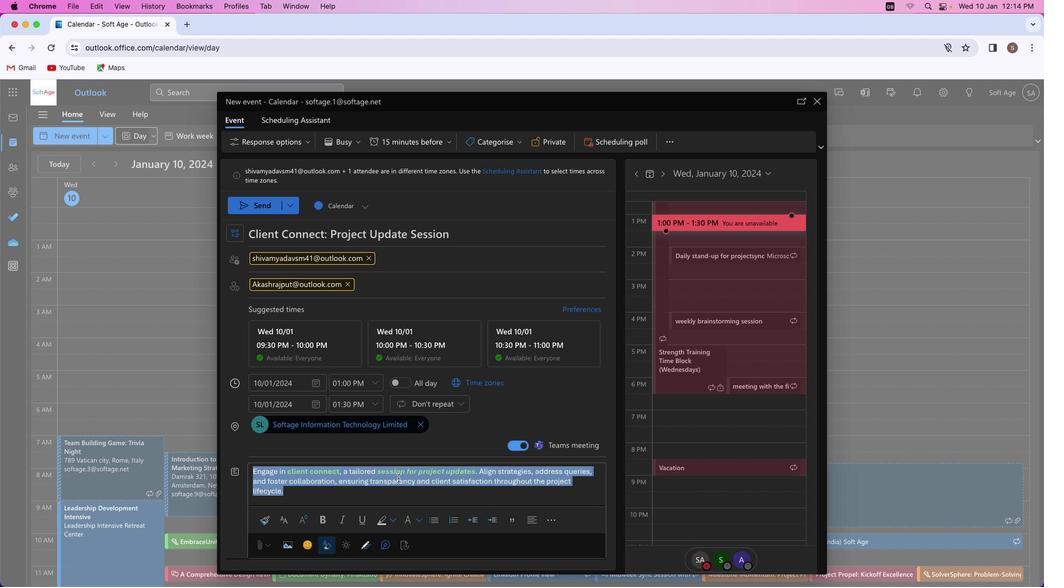 
Action: Mouse moved to (304, 512)
Screenshot: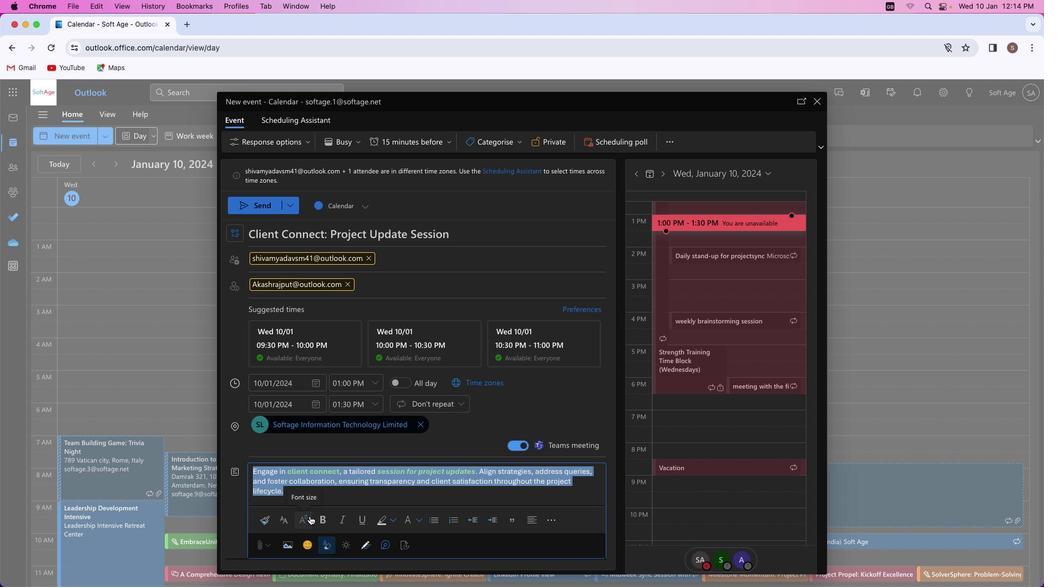 
Action: Mouse pressed left at (304, 512)
Screenshot: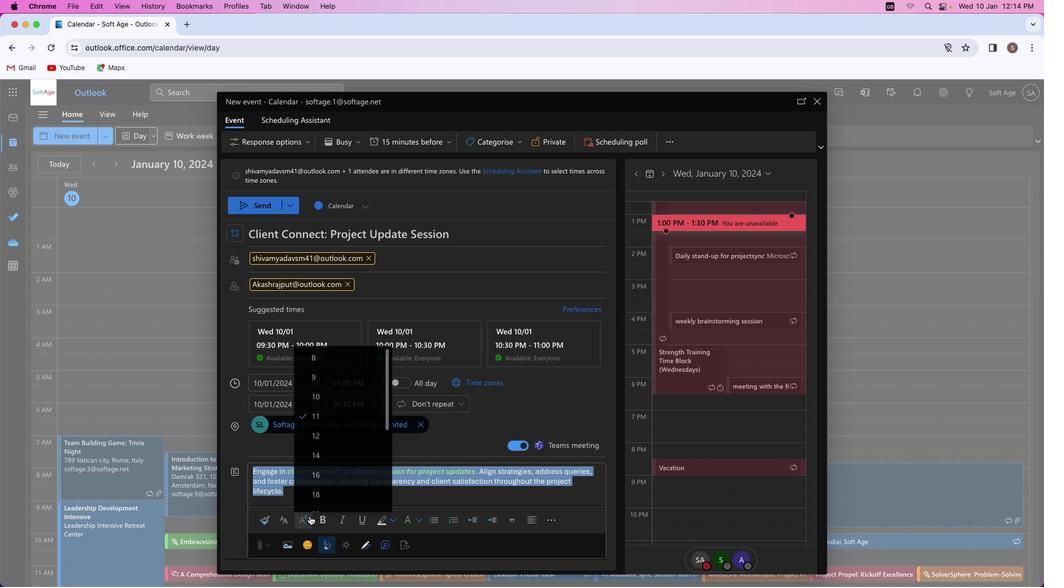 
Action: Mouse moved to (346, 403)
Screenshot: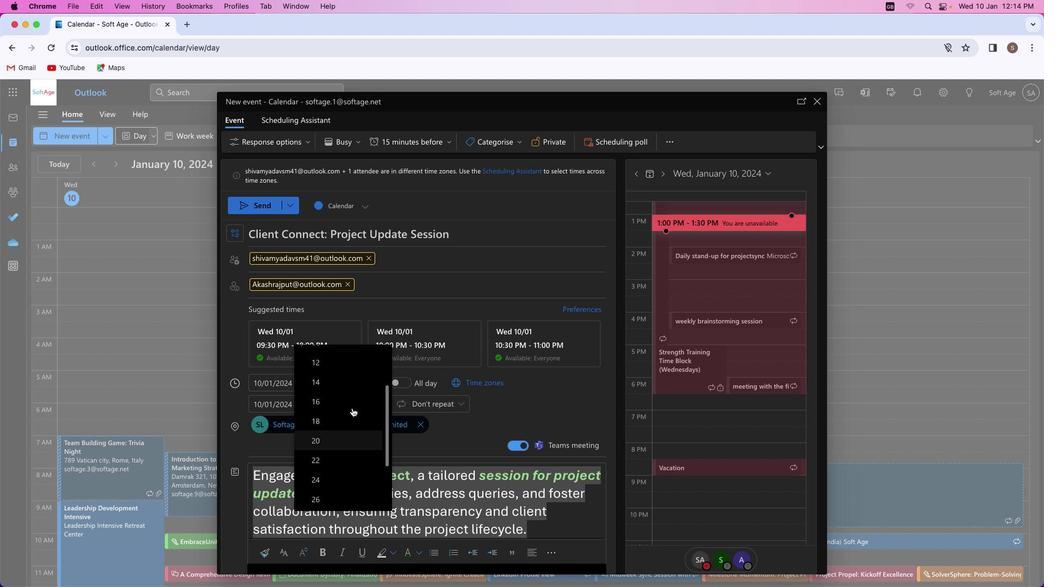 
Action: Mouse scrolled (346, 403) with delta (-4, -4)
Screenshot: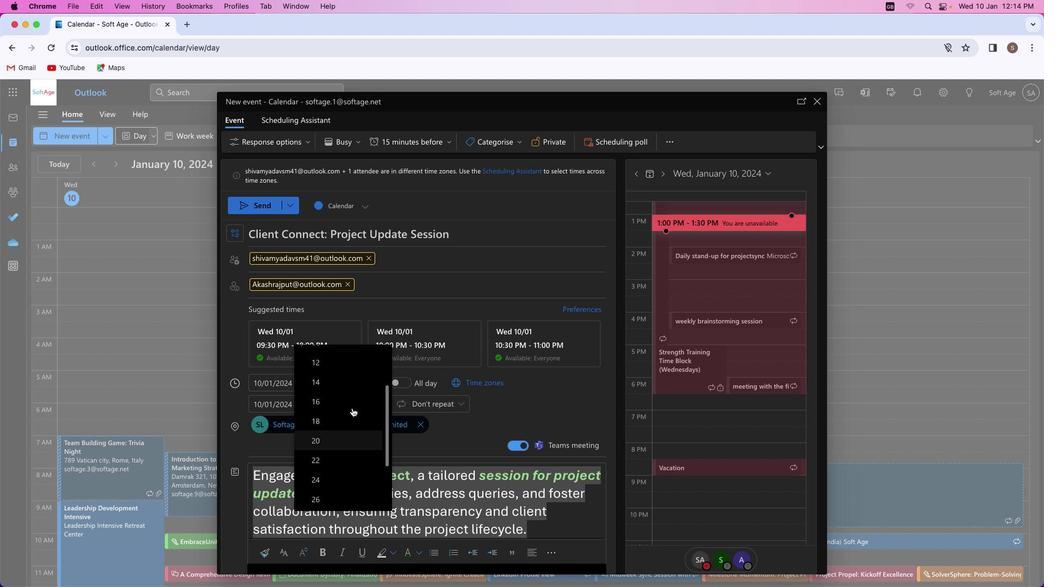 
Action: Mouse moved to (346, 402)
Screenshot: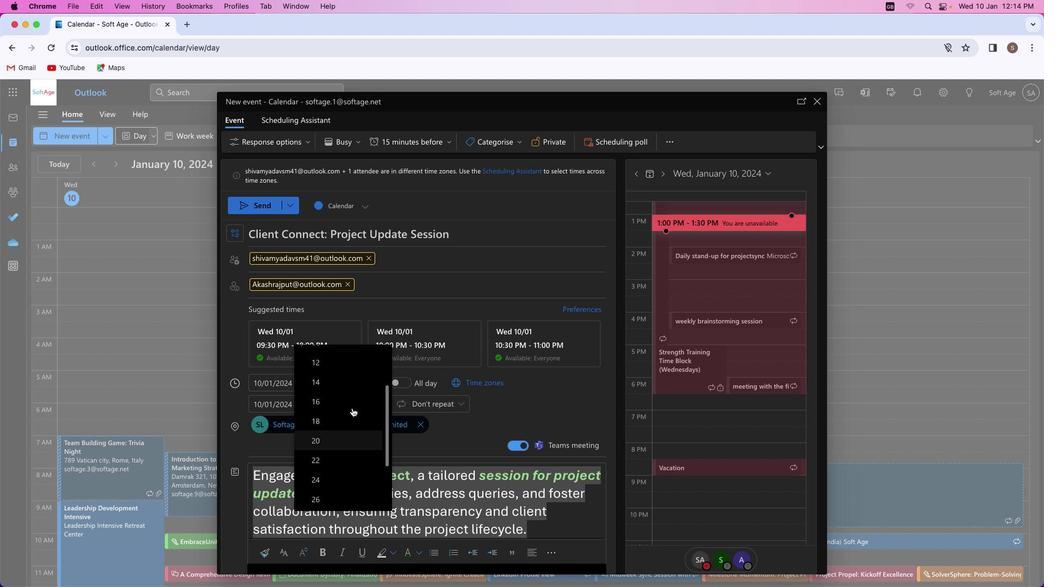 
Action: Mouse scrolled (346, 402) with delta (-4, -4)
Screenshot: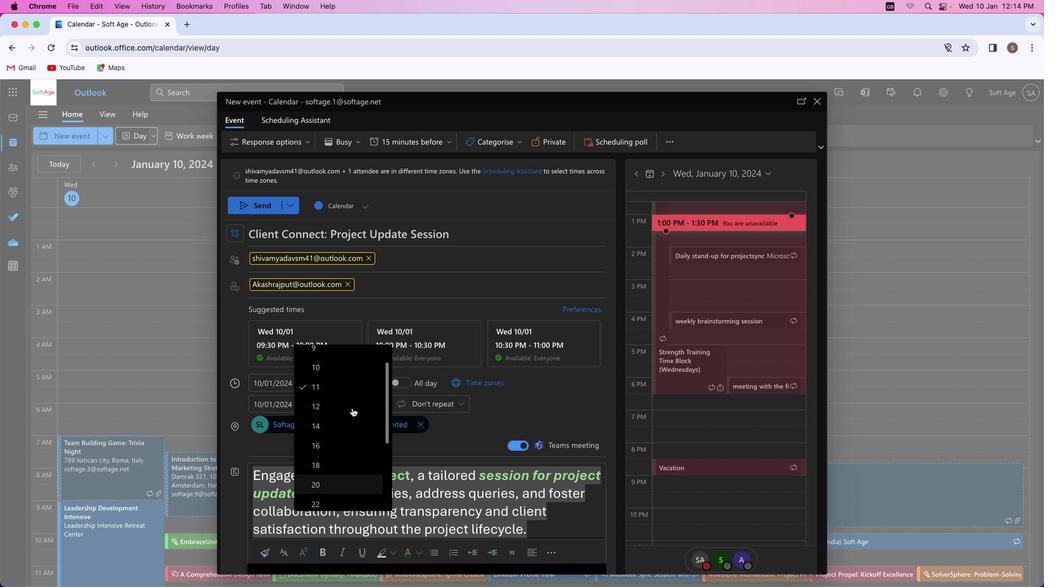 
Action: Mouse scrolled (346, 402) with delta (-4, -3)
Screenshot: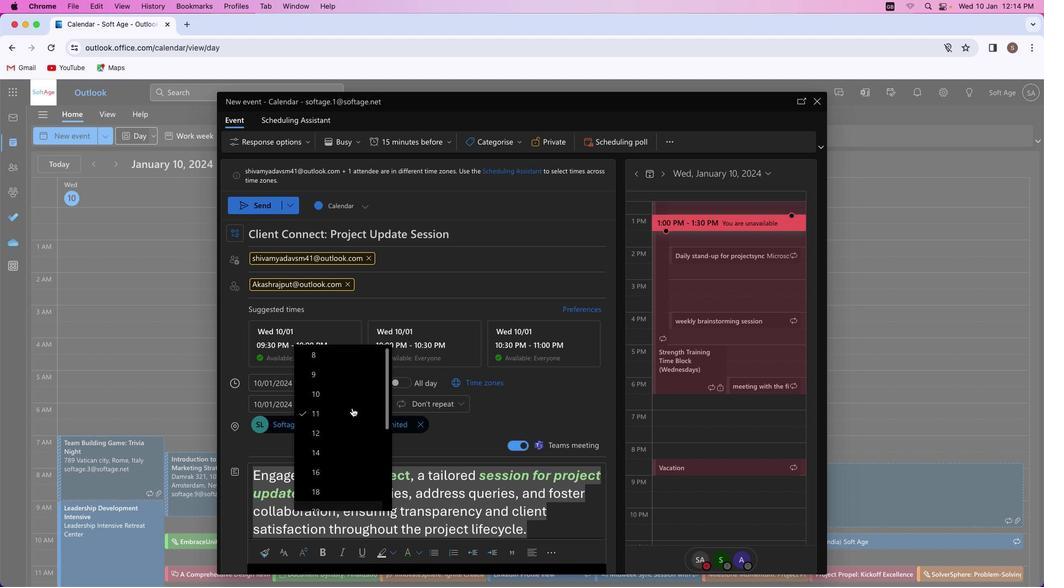 
Action: Mouse scrolled (346, 402) with delta (-4, -3)
Screenshot: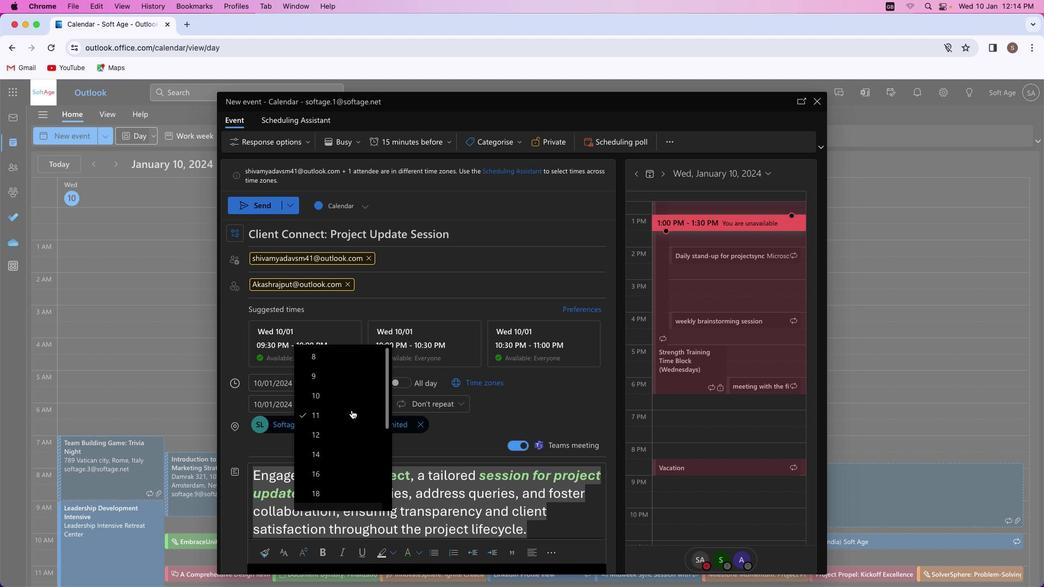 
Action: Mouse moved to (323, 428)
Screenshot: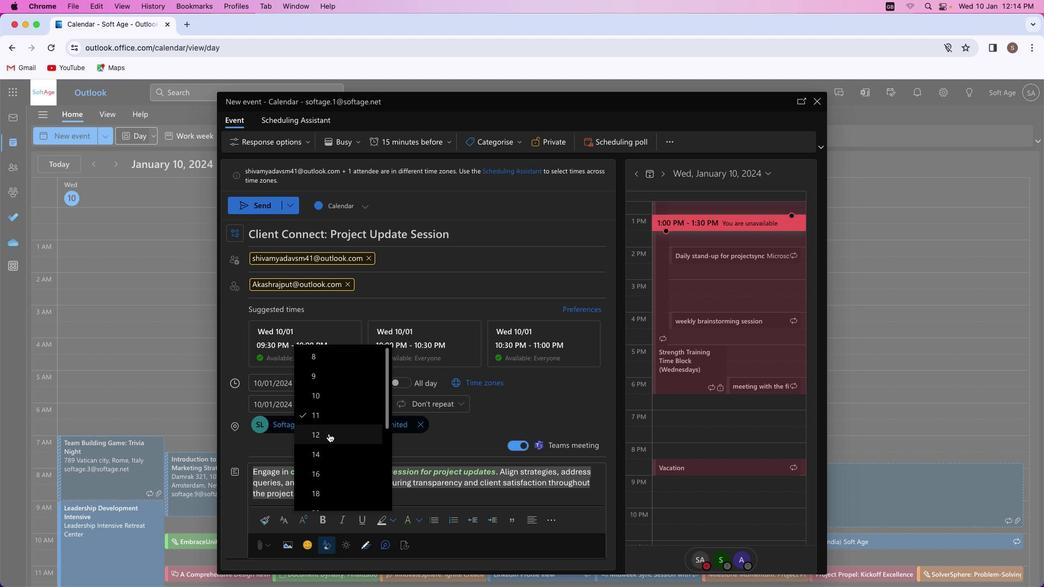 
Action: Mouse pressed left at (323, 428)
Screenshot: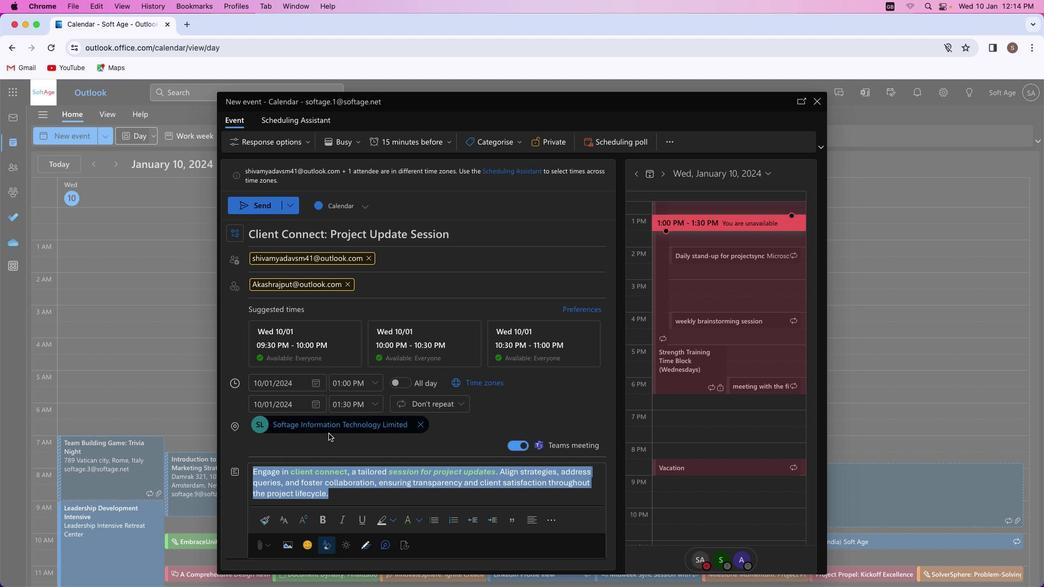 
Action: Mouse moved to (347, 493)
Screenshot: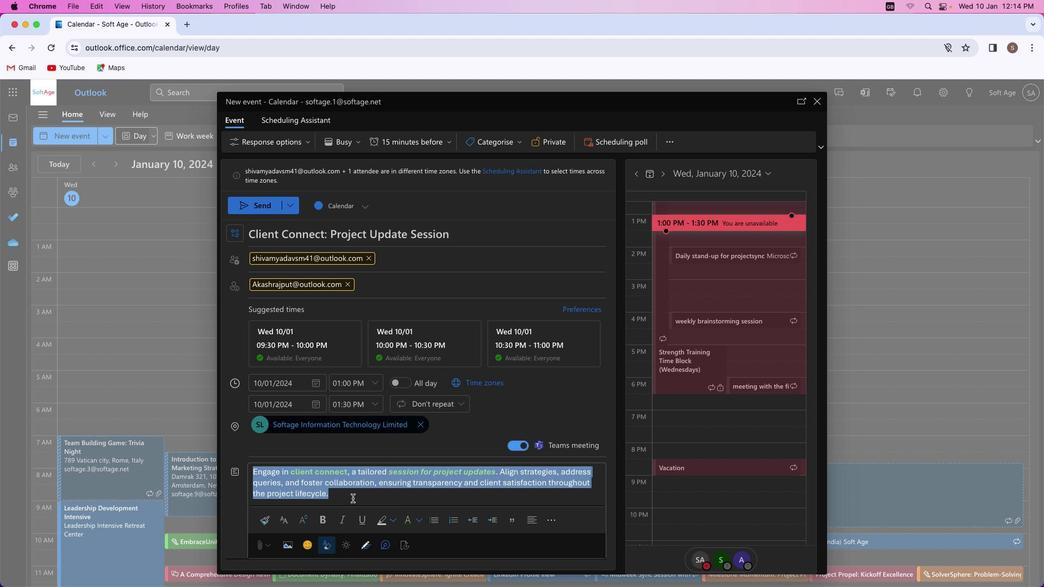 
Action: Mouse pressed left at (347, 493)
Screenshot: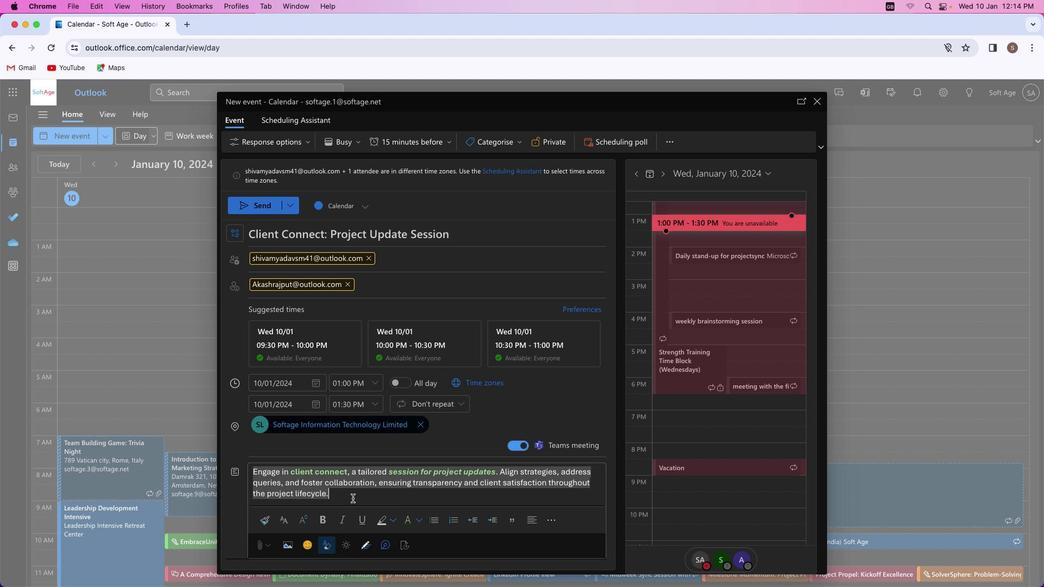 
Action: Mouse moved to (510, 134)
Screenshot: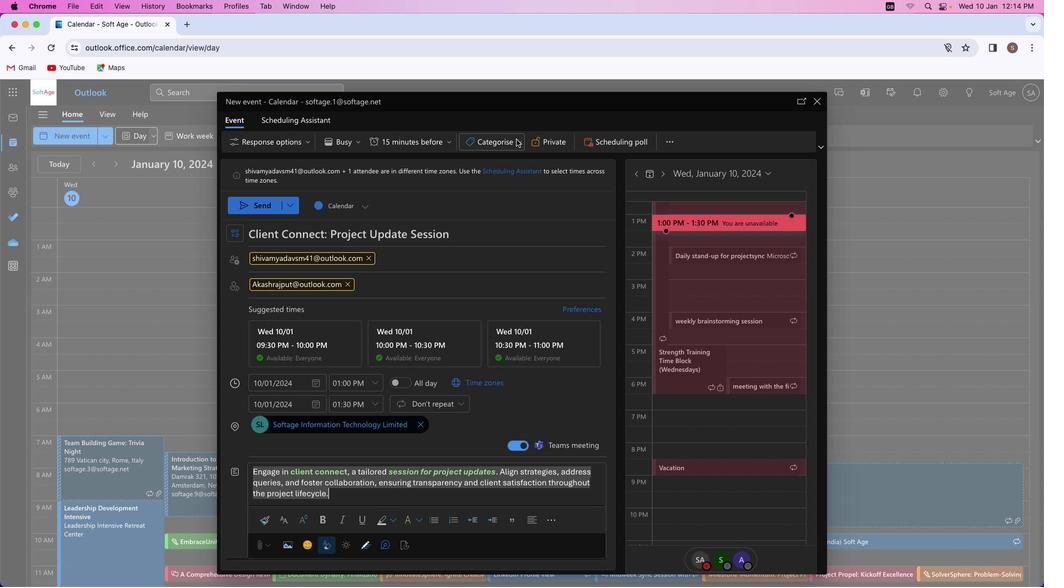 
Action: Mouse pressed left at (510, 134)
Screenshot: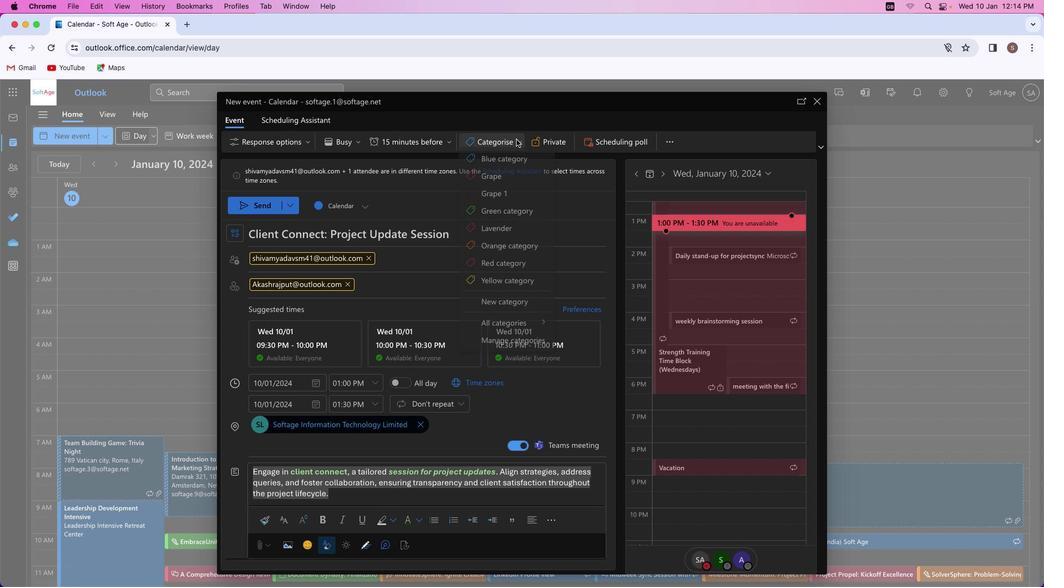 
Action: Mouse moved to (514, 275)
Screenshot: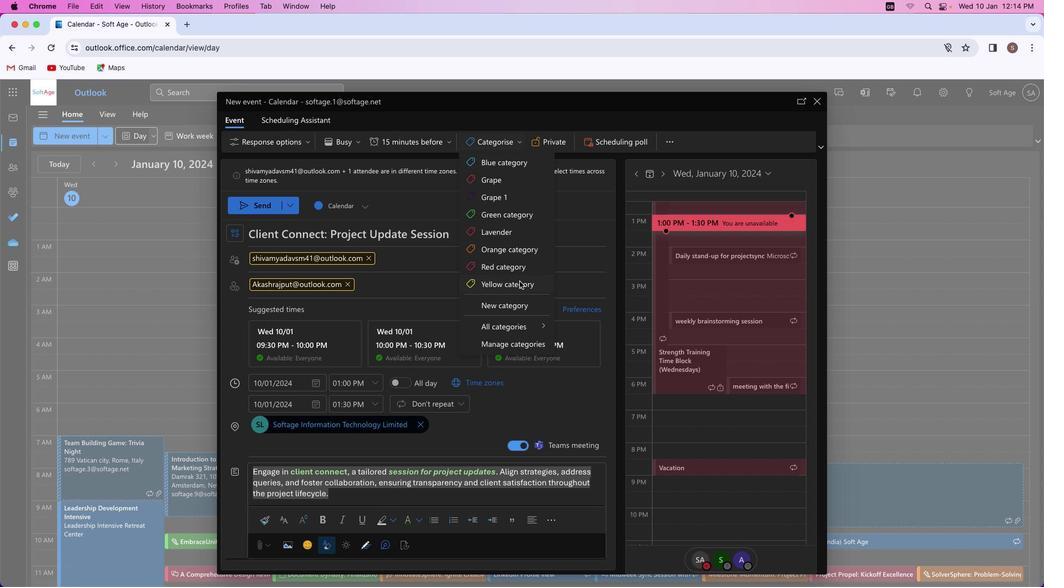 
Action: Mouse pressed left at (514, 275)
Screenshot: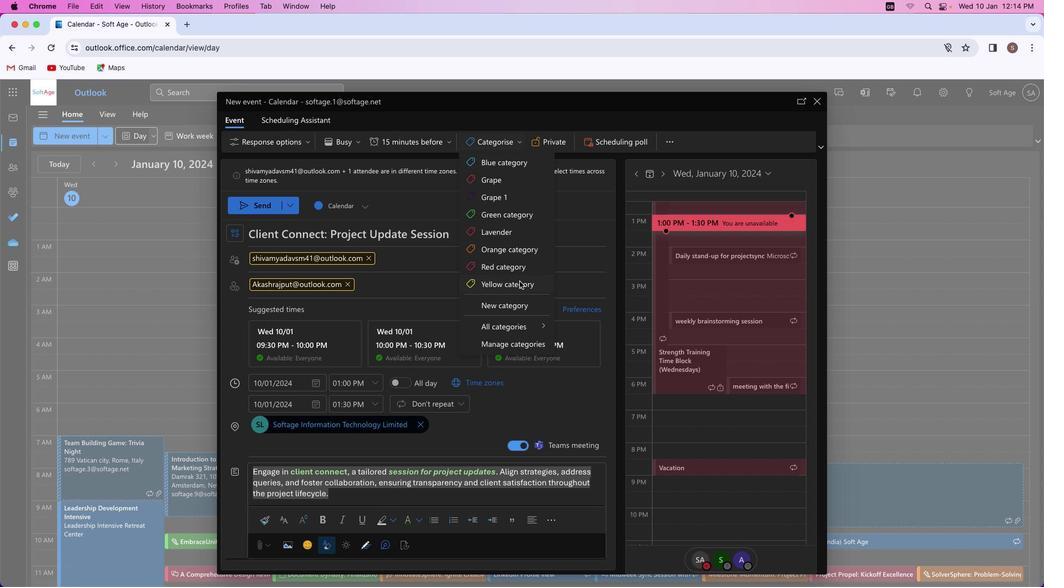 
Action: Mouse moved to (252, 201)
Screenshot: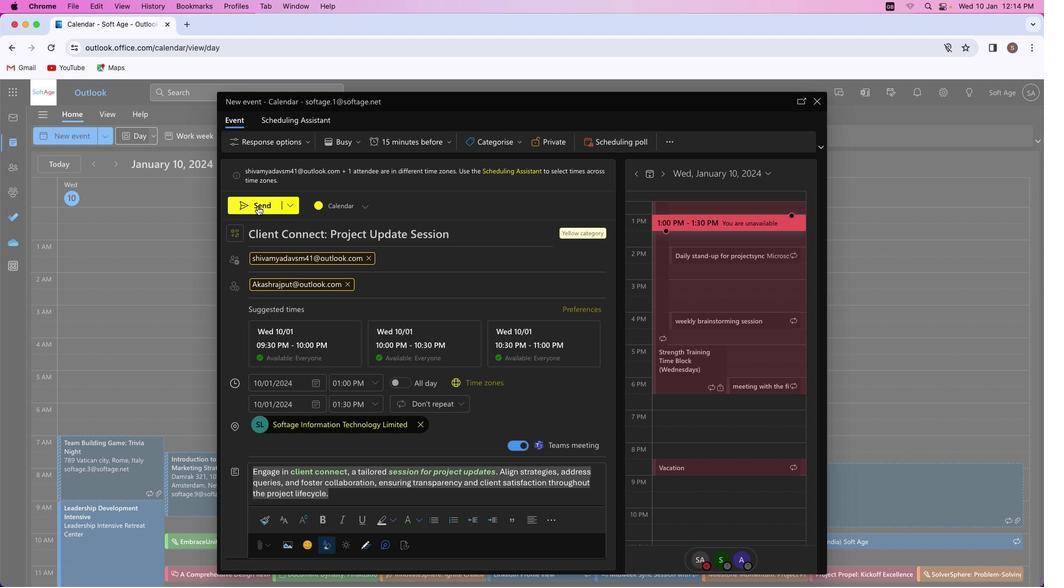 
Action: Mouse pressed left at (252, 201)
Screenshot: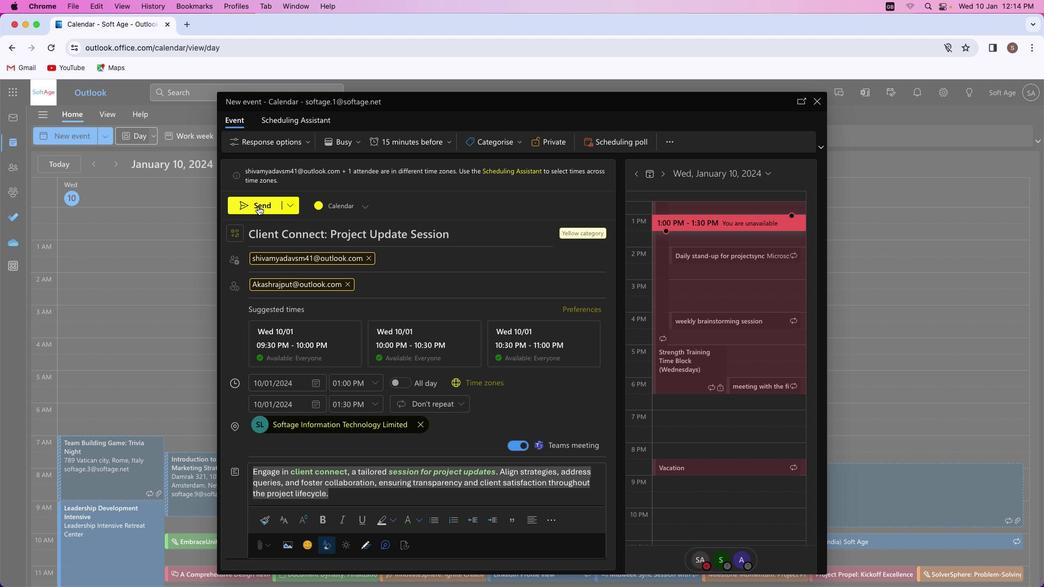 
Action: Mouse moved to (538, 389)
Screenshot: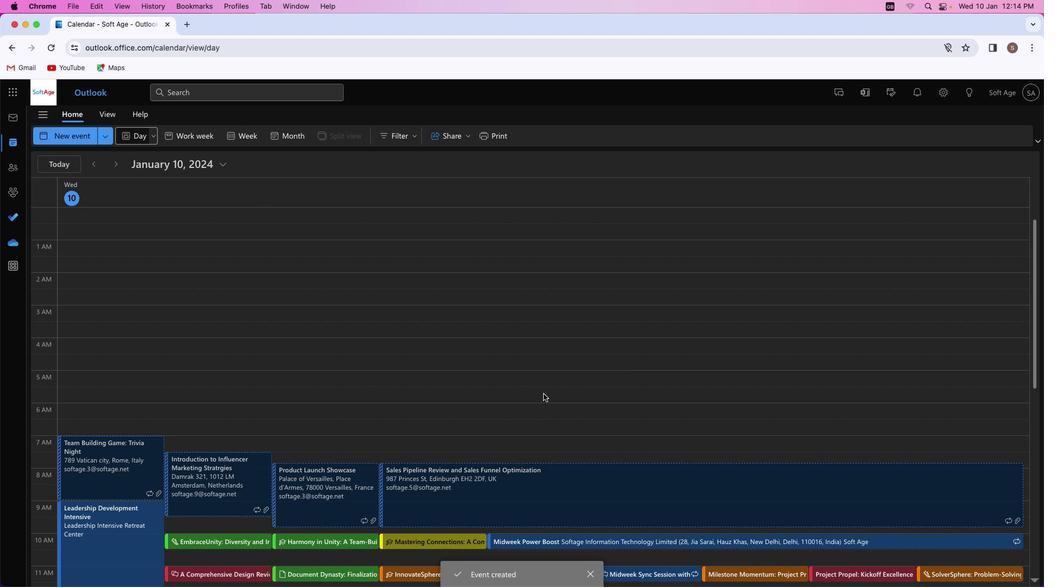 
